 Task: Create ChildIssue0000000516 as Child Issue of Issue Issue0000000258 in Backlog  in Scrum Project Project0000000052 in Jira. Create ChildIssue0000000517 as Child Issue of Issue Issue0000000259 in Backlog  in Scrum Project Project0000000052 in Jira. Create ChildIssue0000000518 as Child Issue of Issue Issue0000000259 in Backlog  in Scrum Project Project0000000052 in Jira. Create ChildIssue0000000519 as Child Issue of Issue Issue0000000260 in Backlog  in Scrum Project Project0000000052 in Jira. Create ChildIssue0000000520 as Child Issue of Issue Issue0000000260 in Backlog  in Scrum Project Project0000000052 in Jira
Action: Mouse moved to (111, 233)
Screenshot: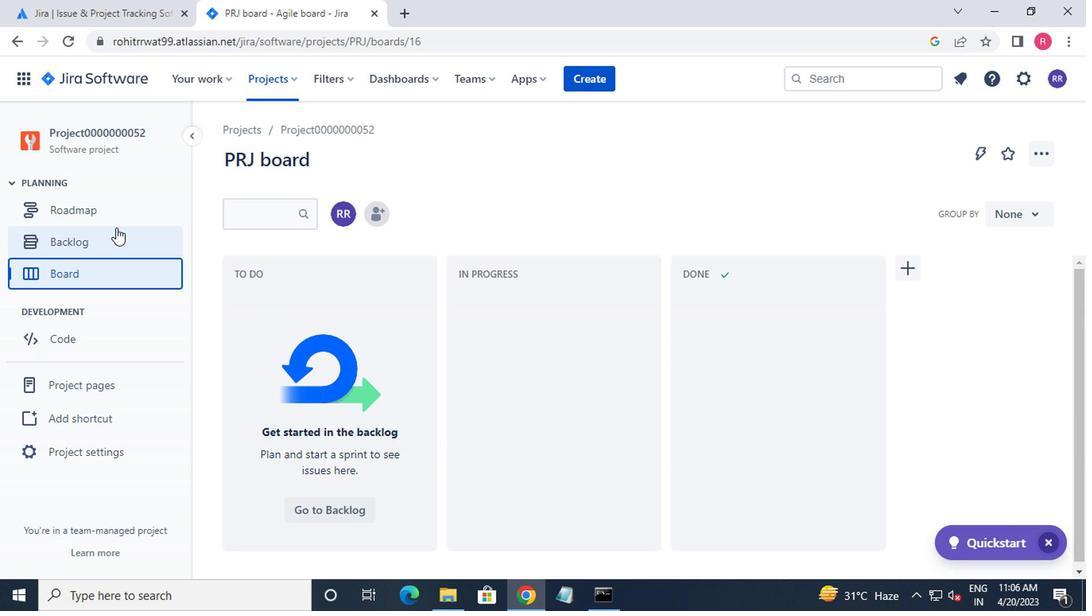 
Action: Mouse pressed left at (111, 233)
Screenshot: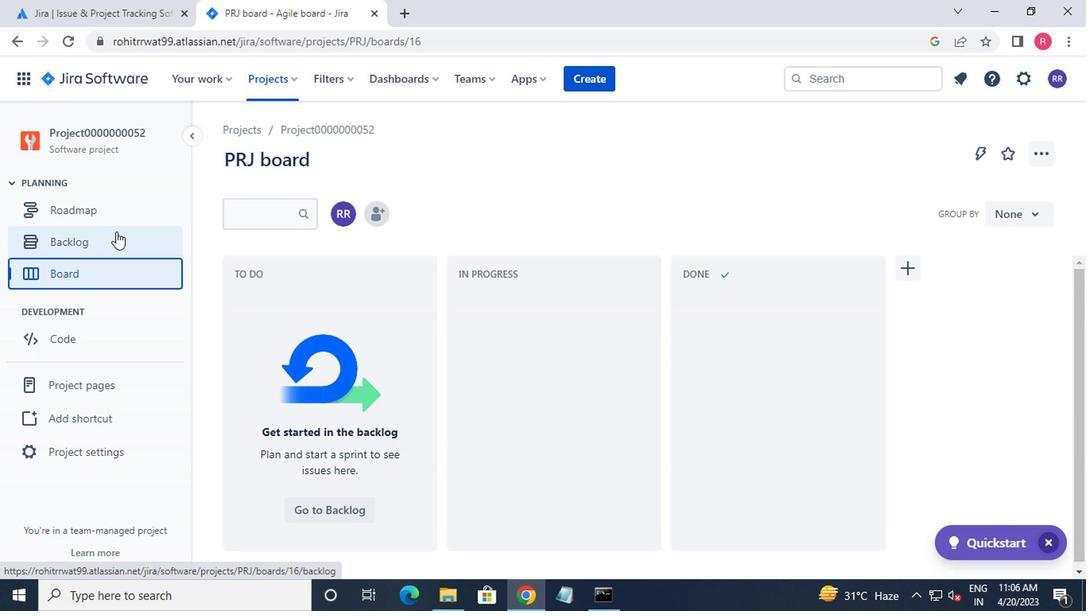 
Action: Mouse moved to (394, 273)
Screenshot: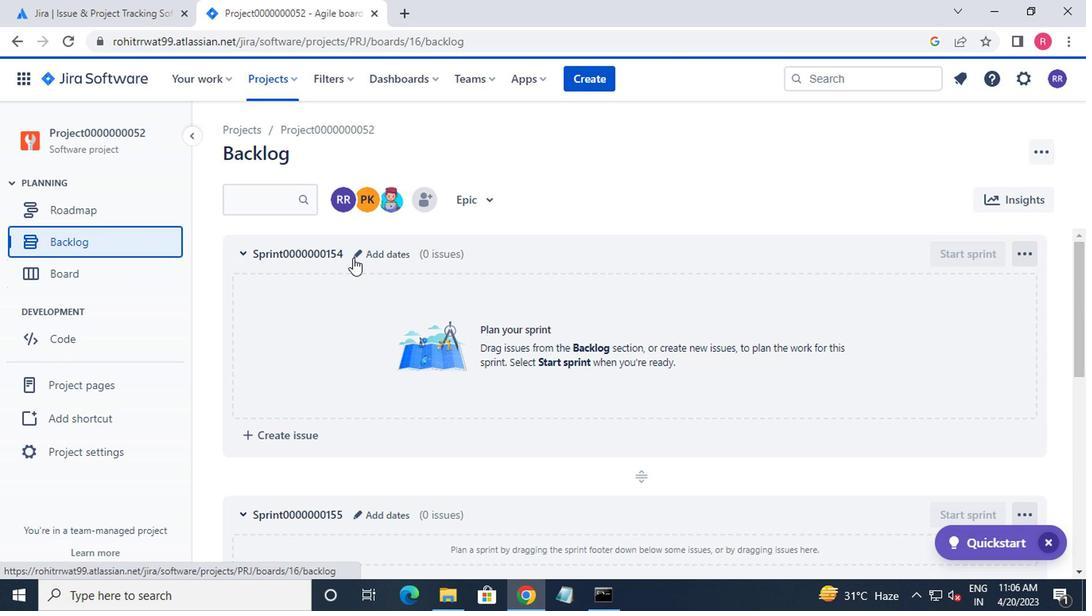 
Action: Mouse scrolled (394, 272) with delta (0, 0)
Screenshot: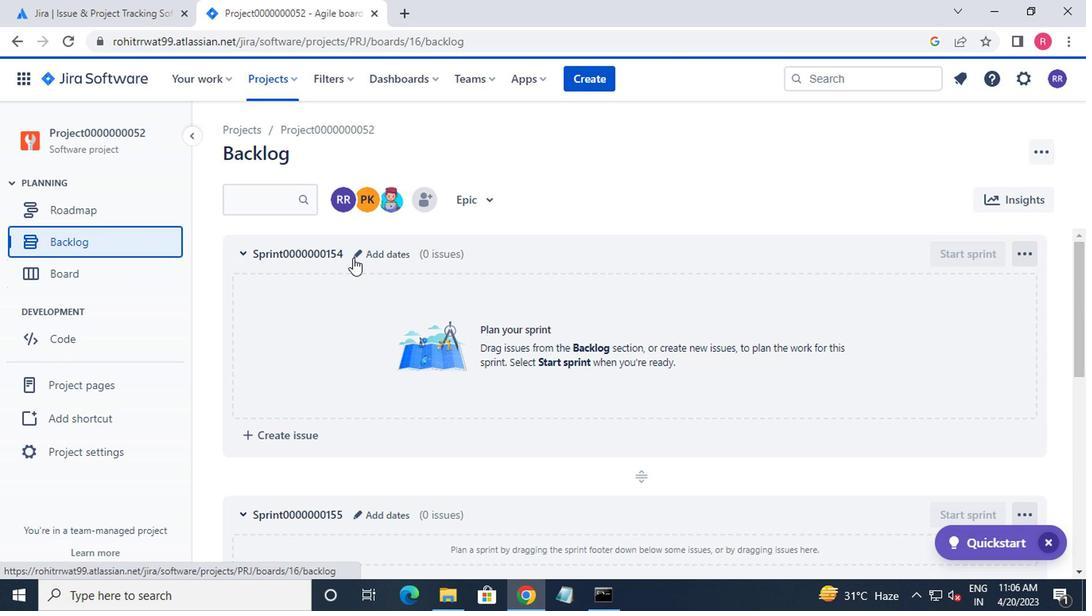 
Action: Mouse moved to (396, 274)
Screenshot: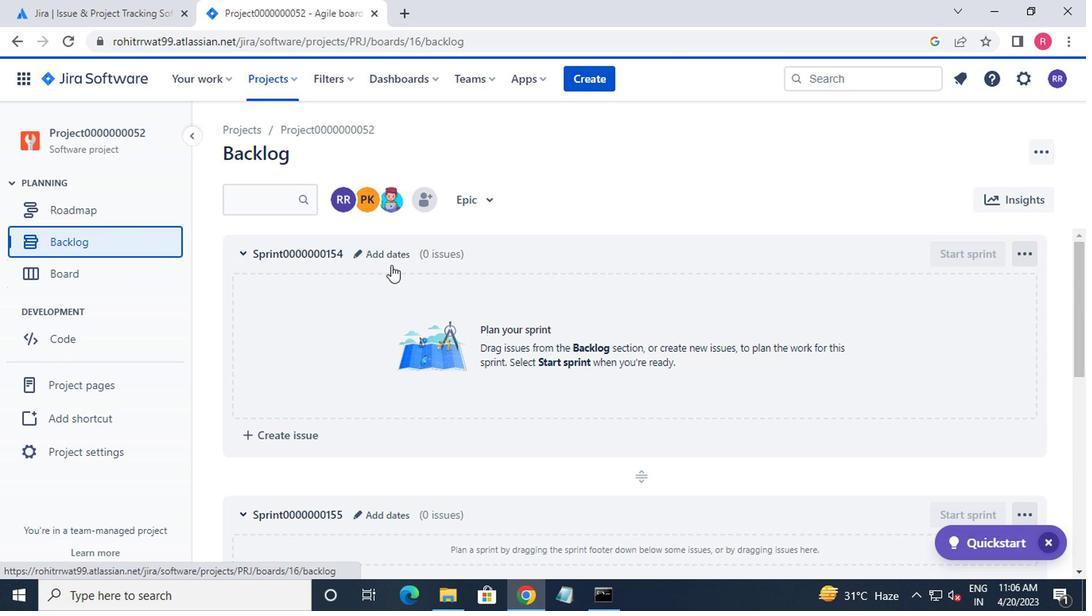
Action: Mouse scrolled (396, 274) with delta (0, 0)
Screenshot: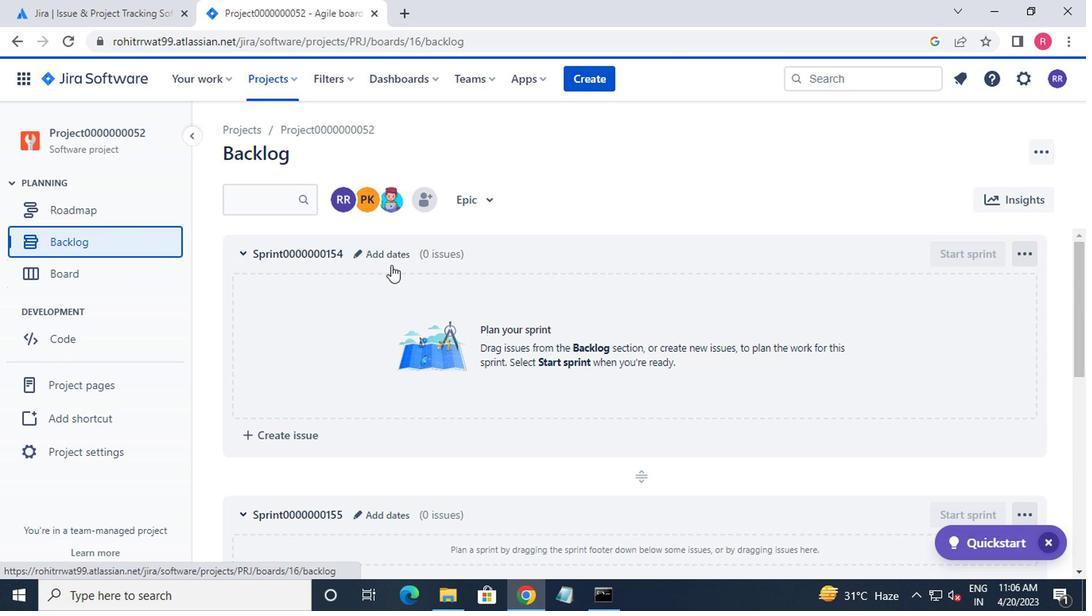 
Action: Mouse moved to (398, 274)
Screenshot: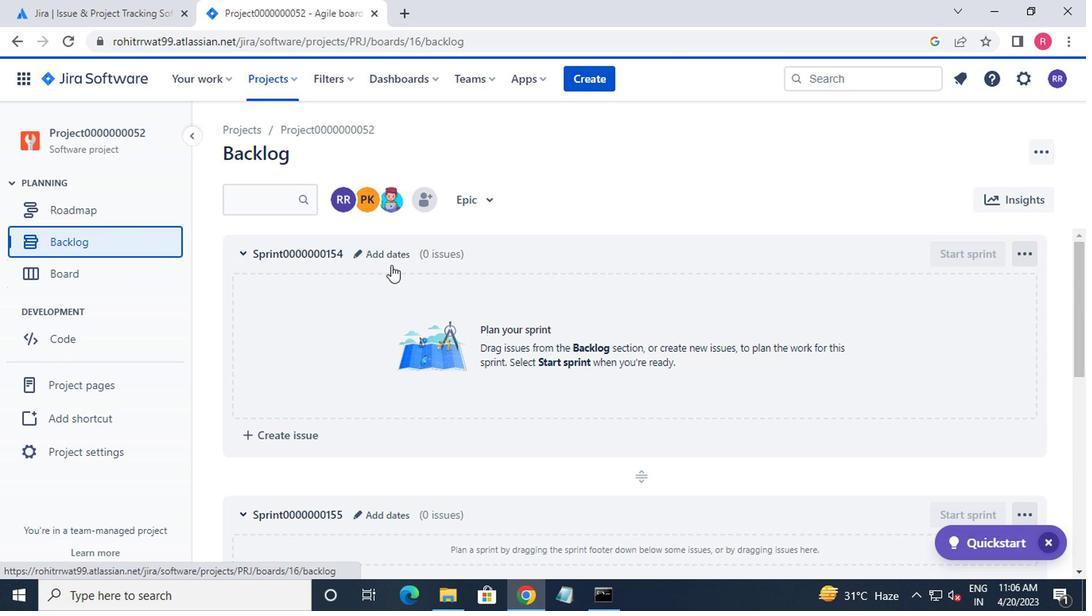 
Action: Mouse scrolled (398, 274) with delta (0, 0)
Screenshot: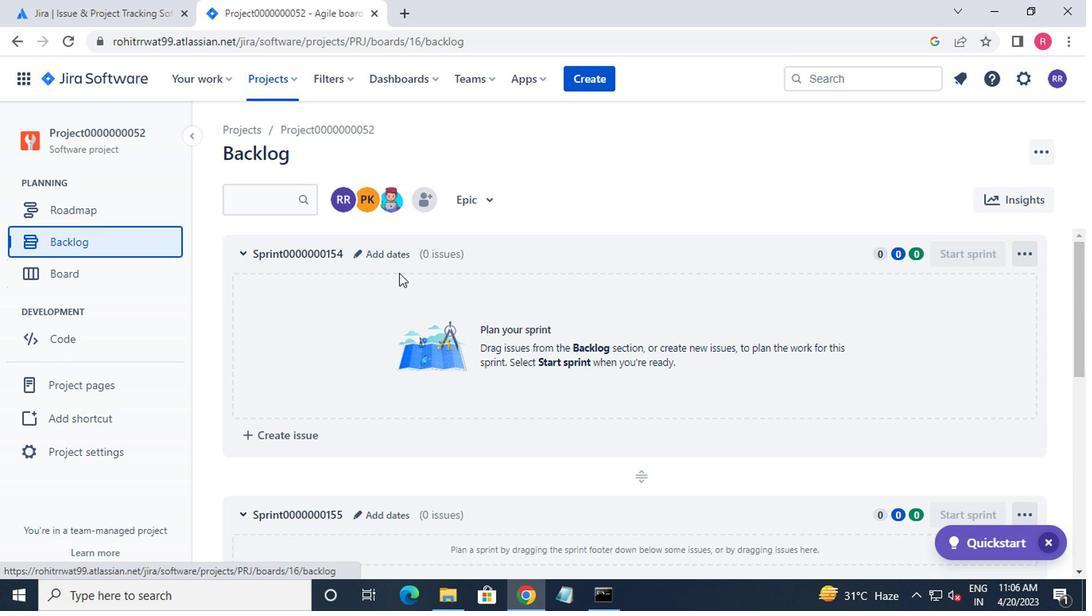 
Action: Mouse moved to (398, 274)
Screenshot: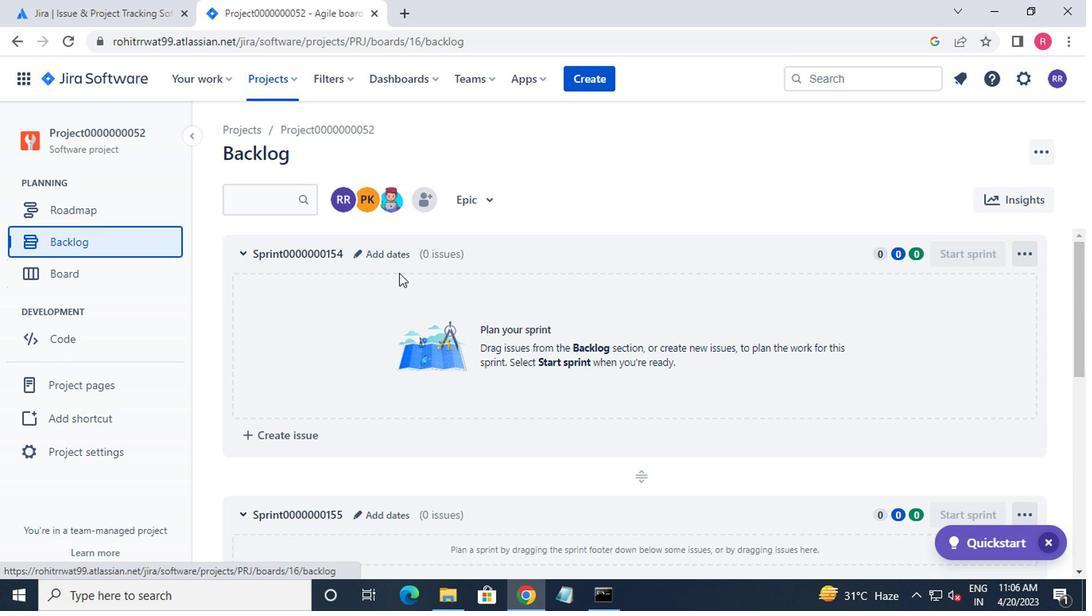 
Action: Mouse scrolled (398, 274) with delta (0, 0)
Screenshot: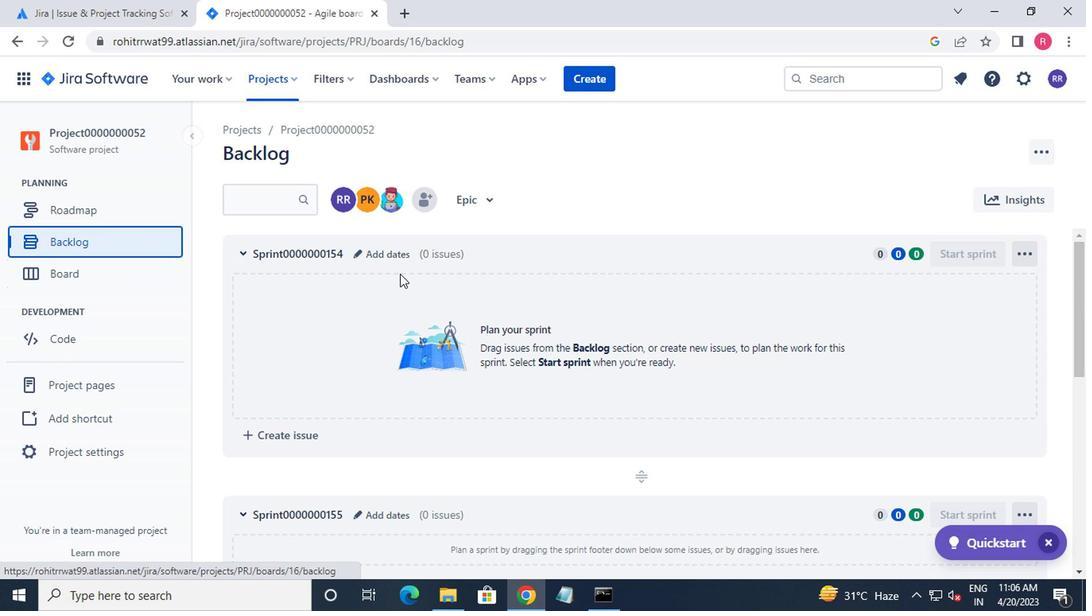 
Action: Mouse moved to (400, 300)
Screenshot: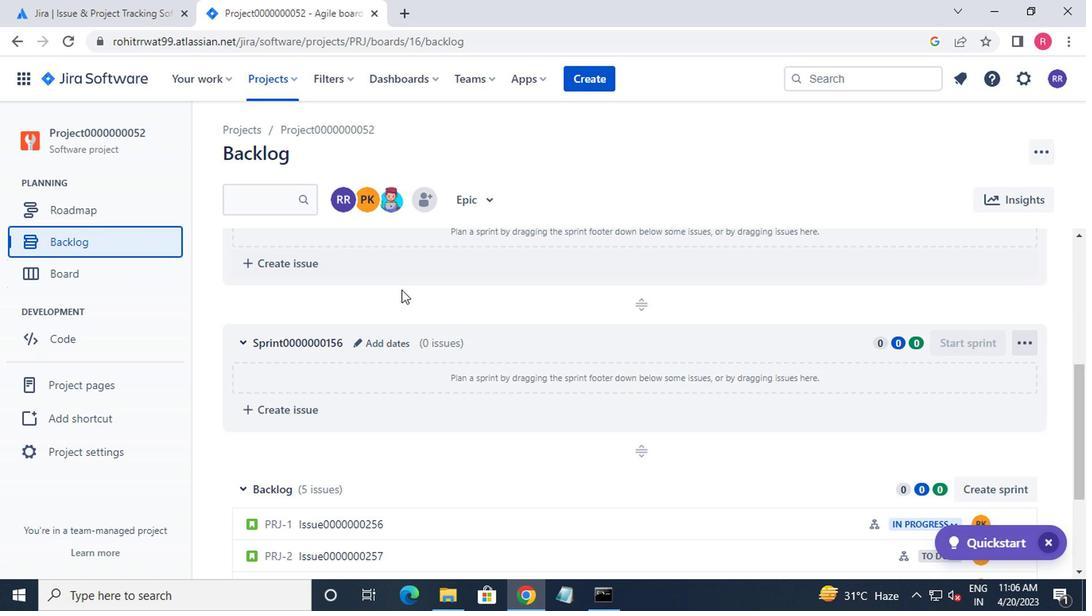 
Action: Mouse scrolled (400, 299) with delta (0, -1)
Screenshot: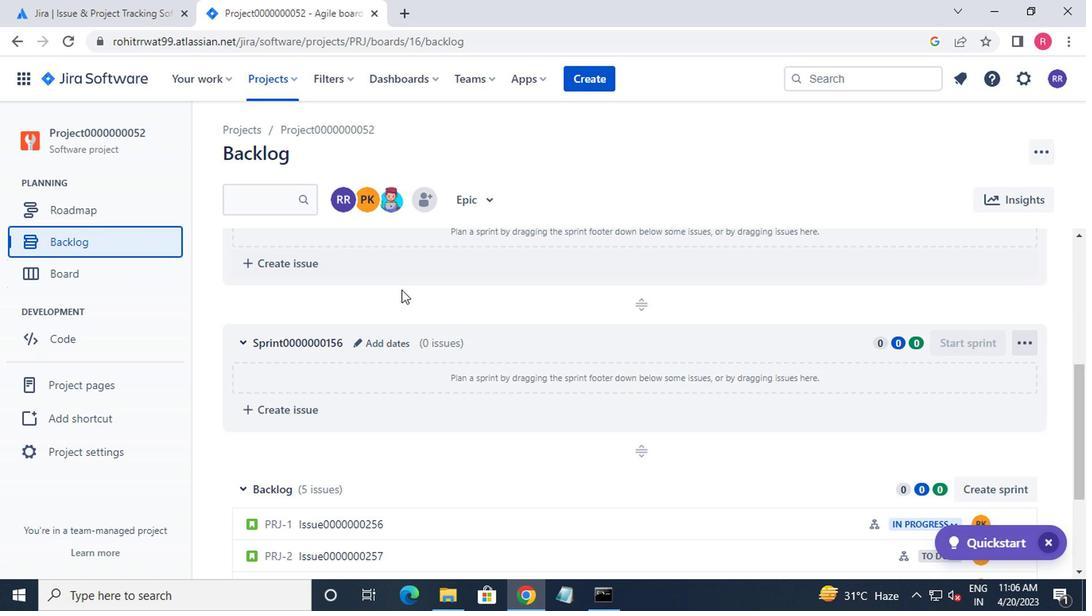 
Action: Mouse moved to (401, 302)
Screenshot: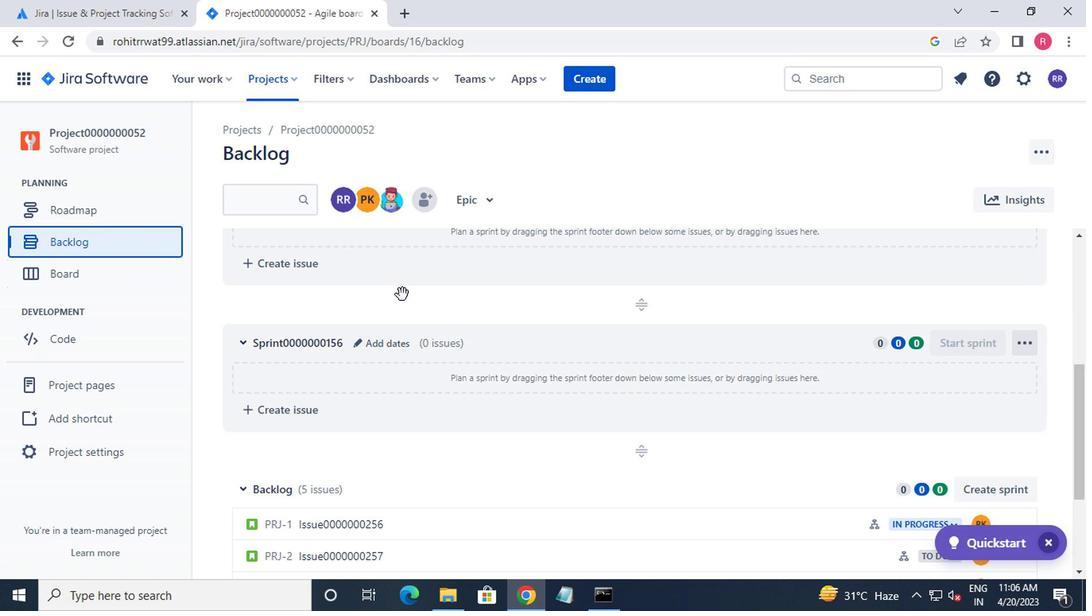 
Action: Mouse scrolled (401, 301) with delta (0, -1)
Screenshot: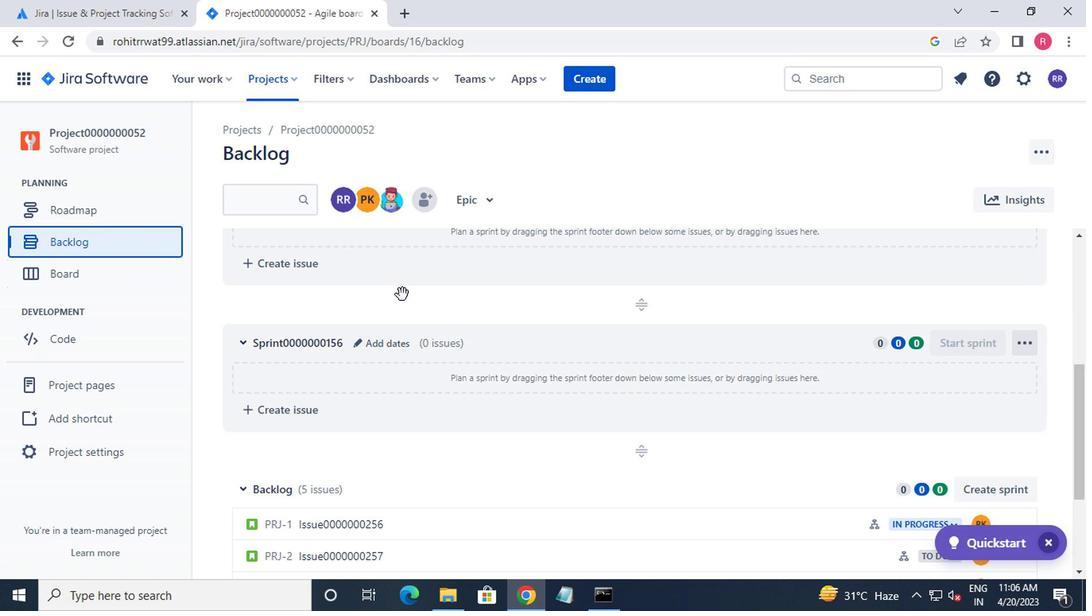 
Action: Mouse moved to (402, 304)
Screenshot: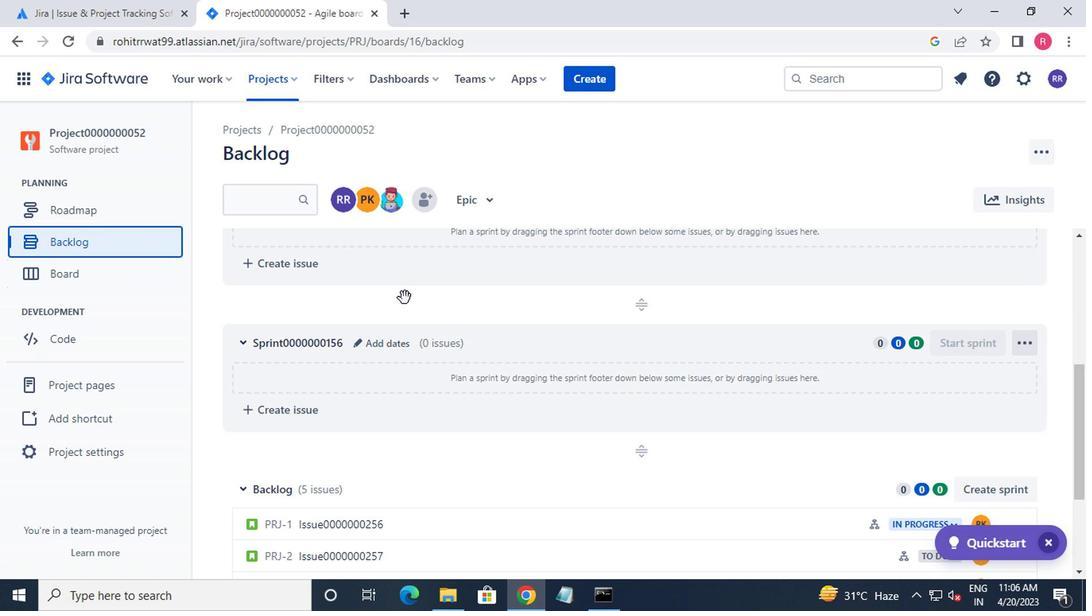 
Action: Mouse scrolled (402, 303) with delta (0, -1)
Screenshot: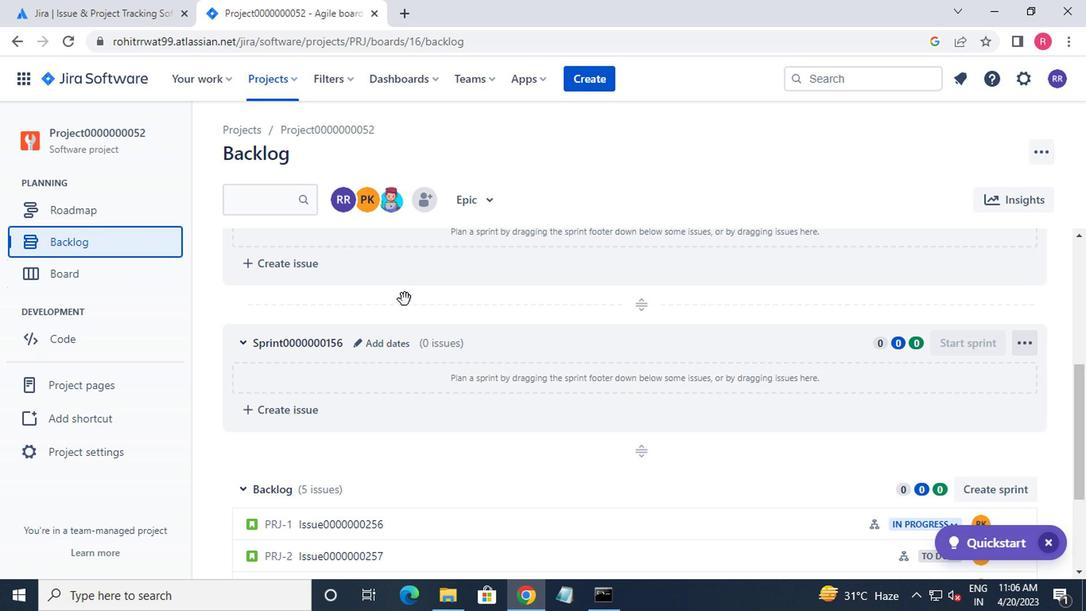 
Action: Mouse moved to (667, 416)
Screenshot: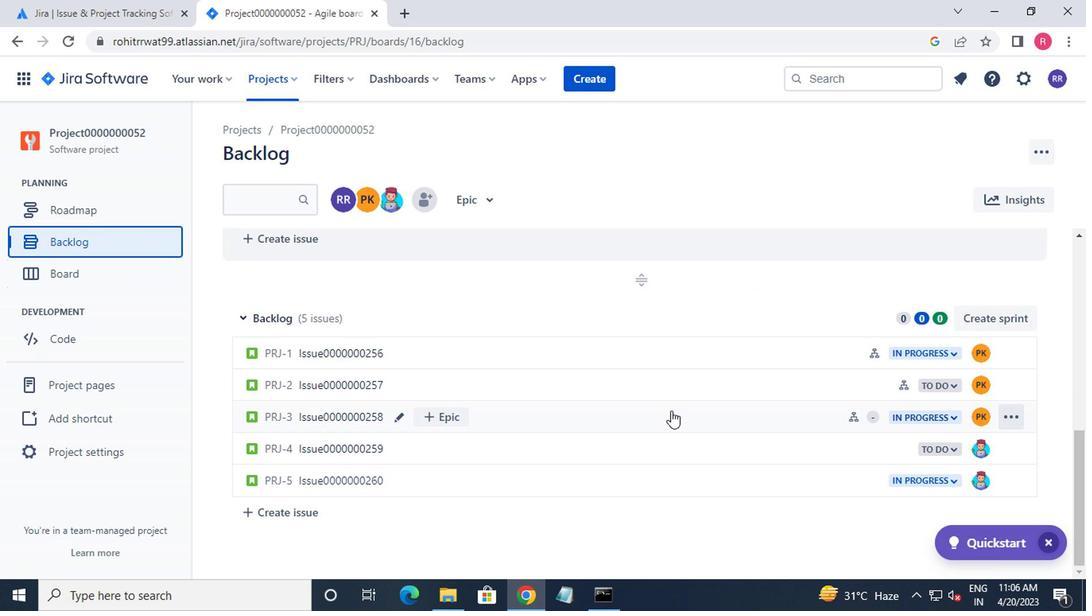 
Action: Mouse pressed left at (667, 416)
Screenshot: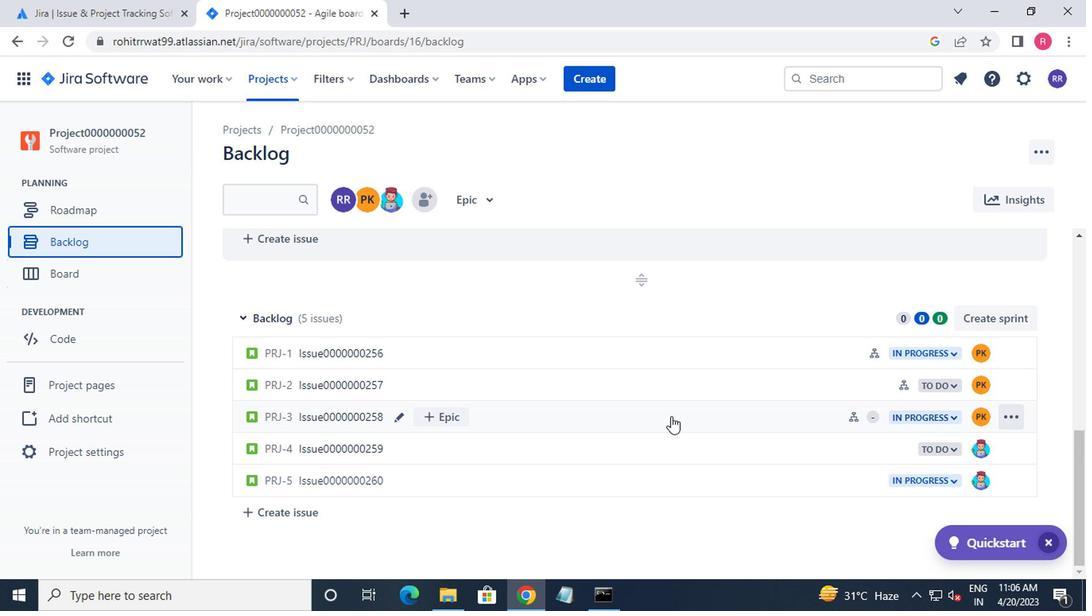 
Action: Mouse moved to (797, 317)
Screenshot: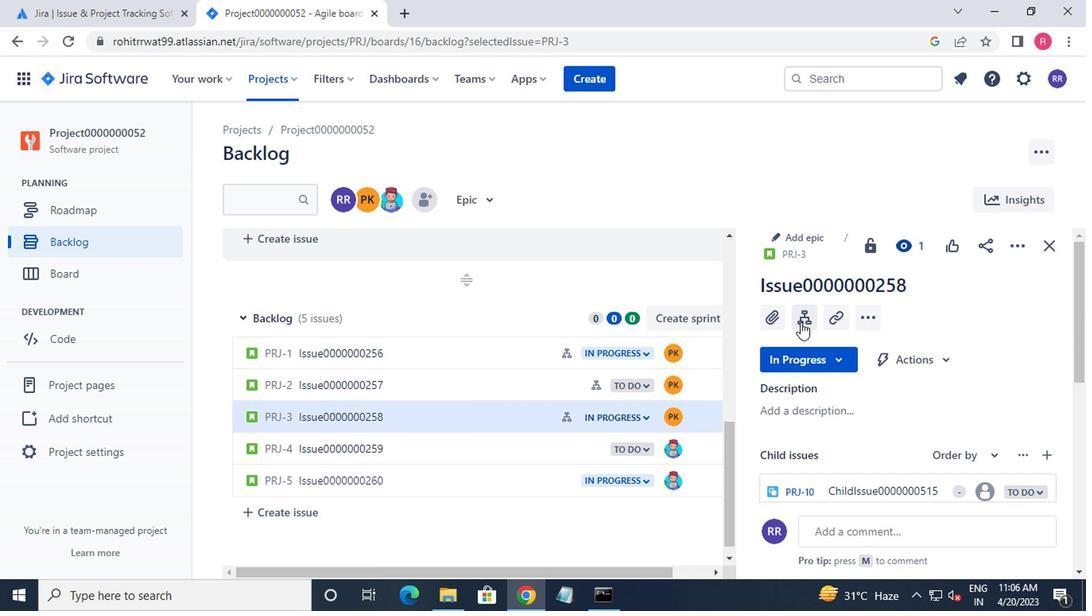 
Action: Mouse pressed left at (797, 317)
Screenshot: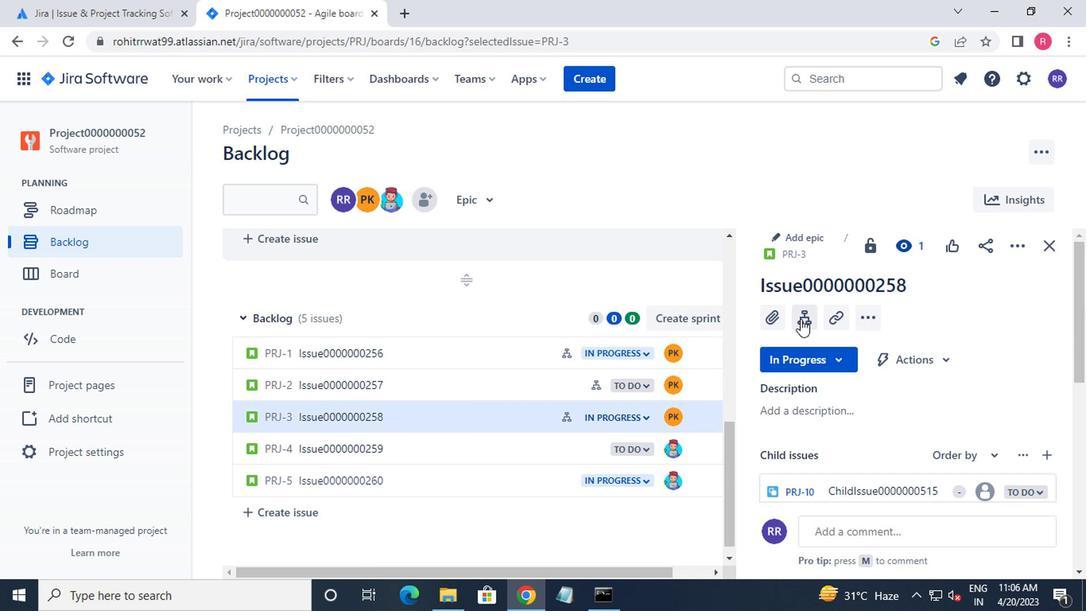 
Action: Mouse moved to (786, 359)
Screenshot: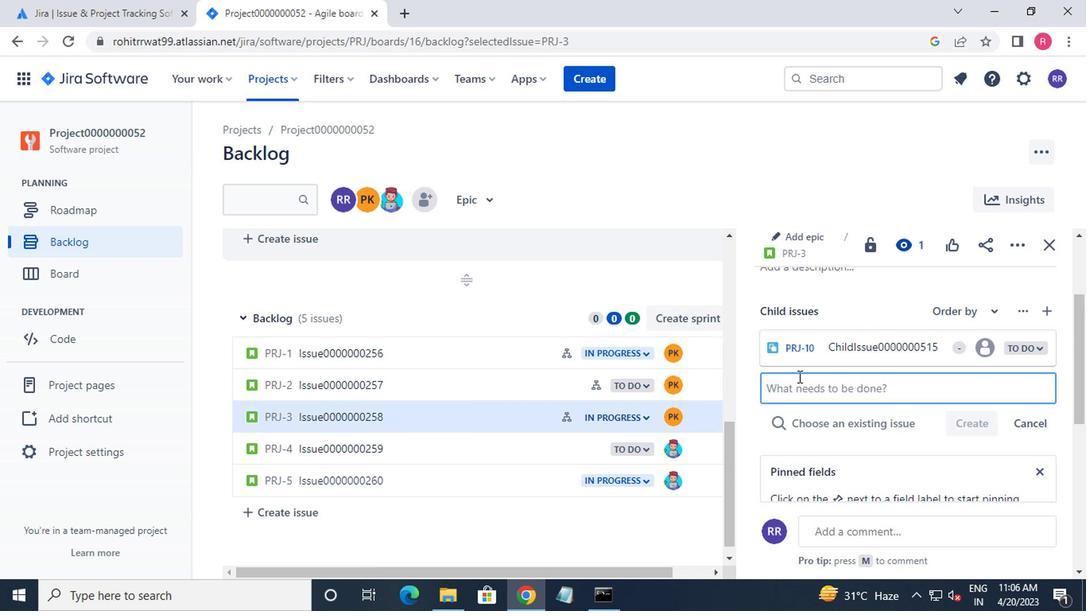 
Action: Key pressed <Key.shift>CHILD<Key.shift>ISSUE0000000516<Key.enter>
Screenshot: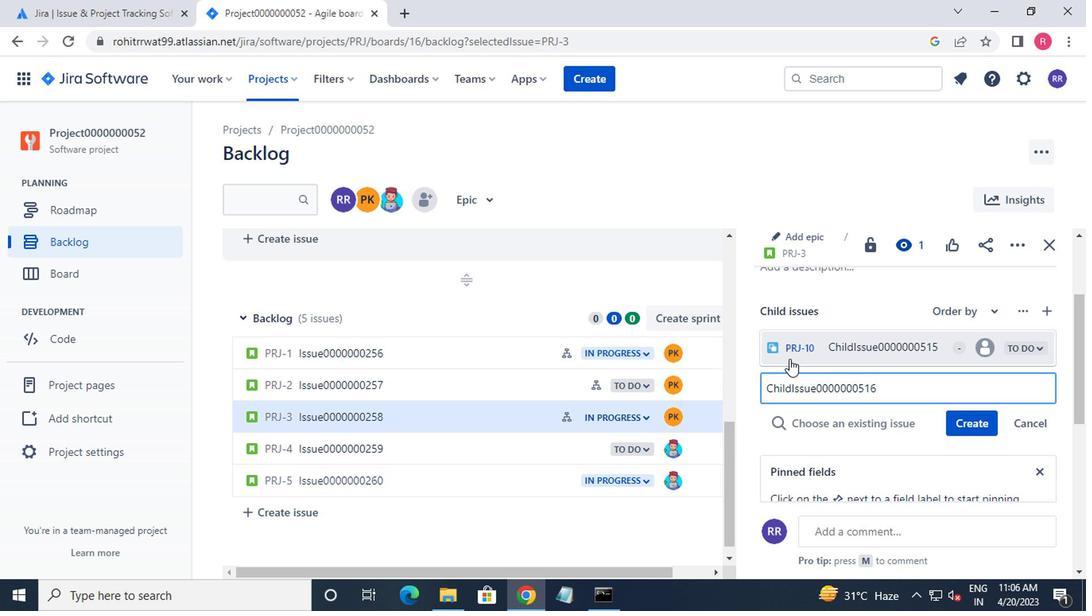
Action: Mouse moved to (513, 439)
Screenshot: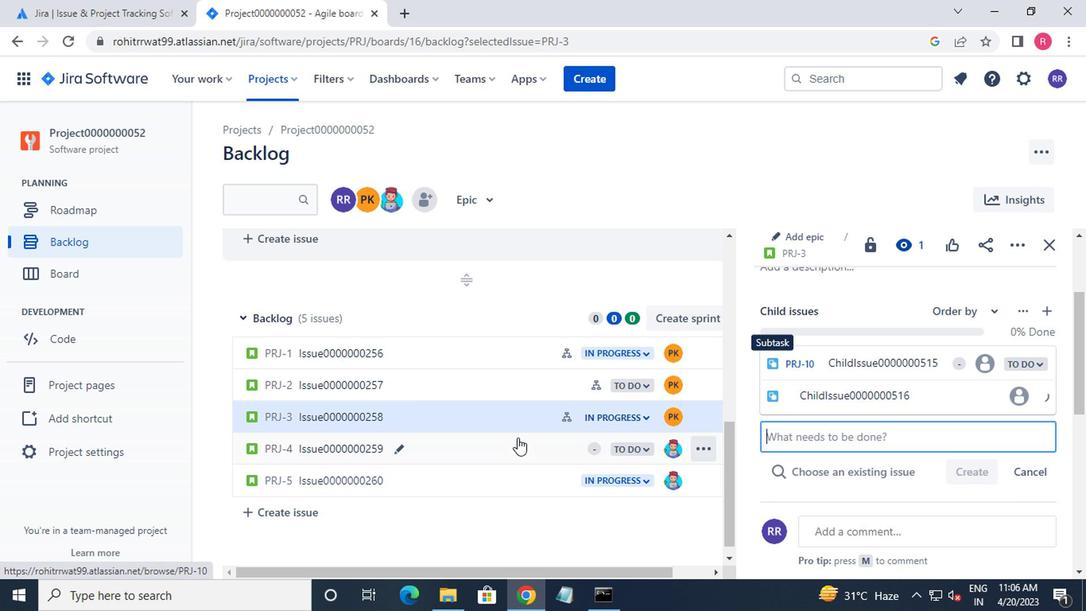 
Action: Mouse pressed left at (513, 439)
Screenshot: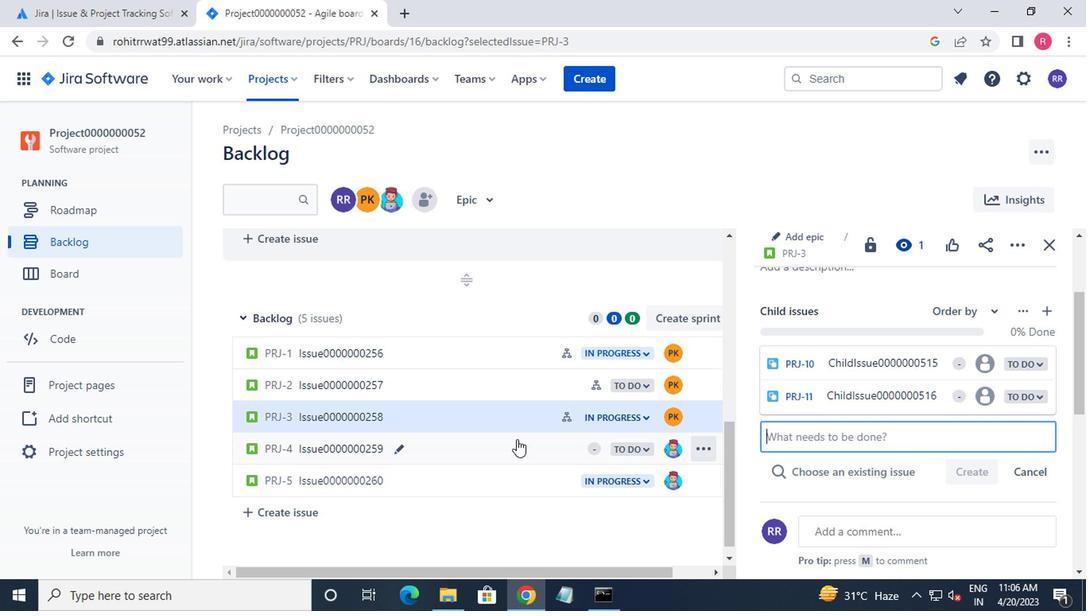 
Action: Mouse moved to (800, 313)
Screenshot: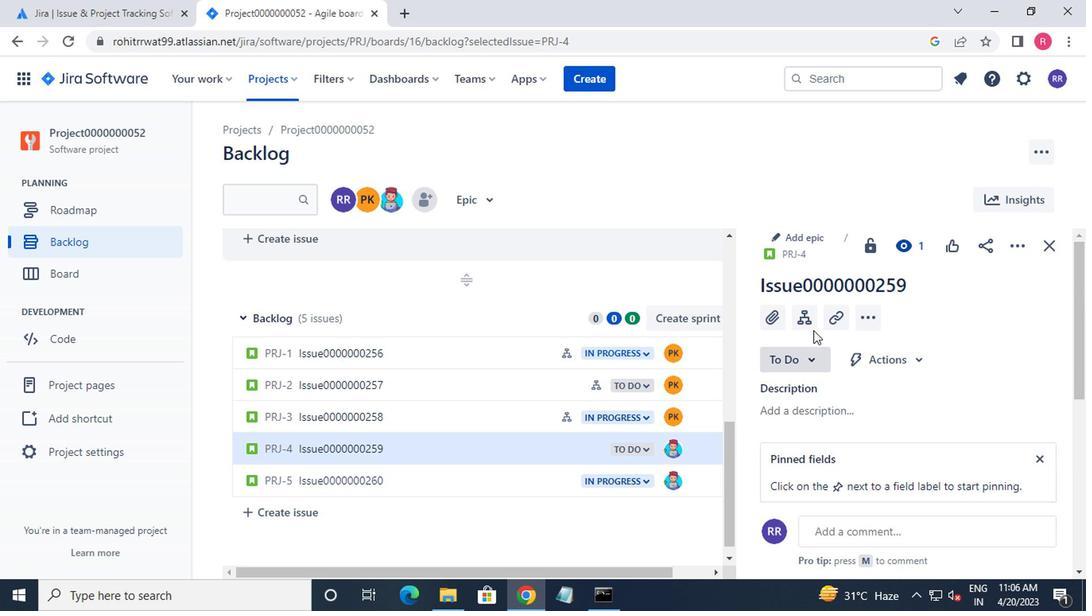 
Action: Mouse pressed left at (800, 313)
Screenshot: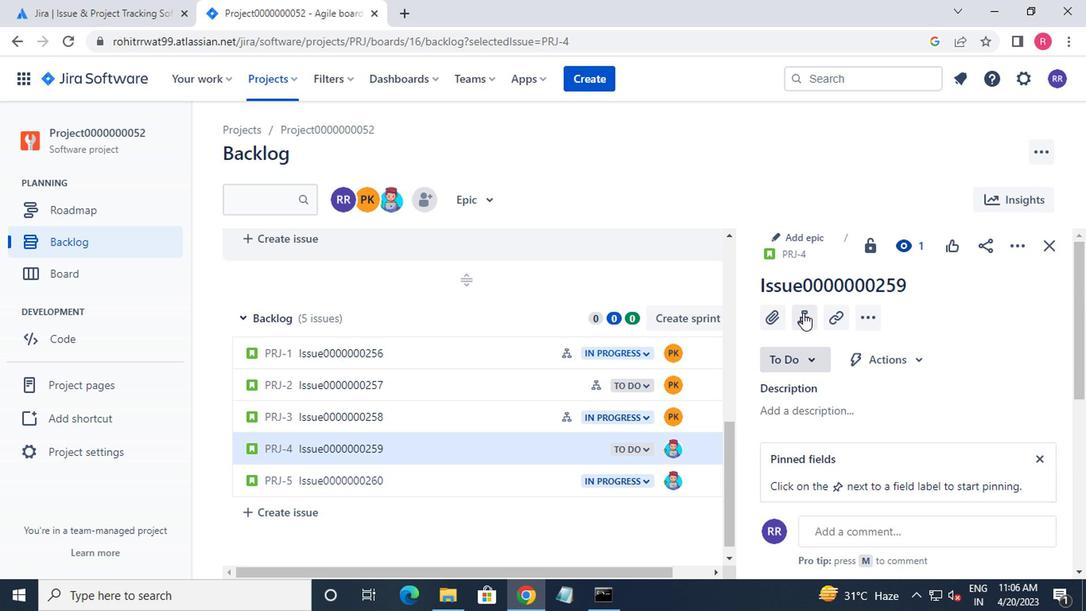 
Action: Mouse moved to (801, 392)
Screenshot: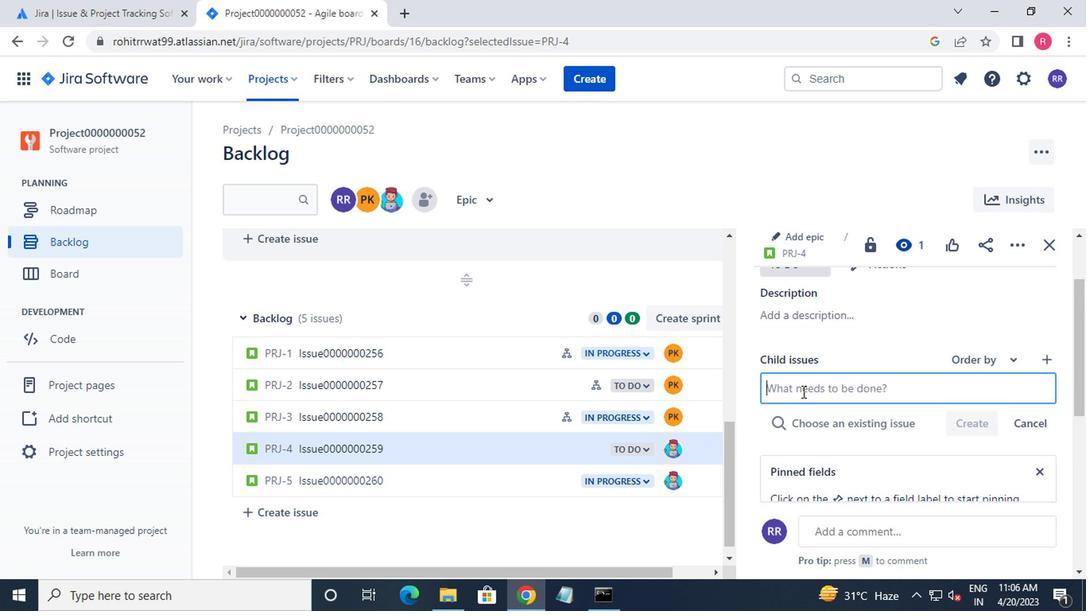 
Action: Key pressed <Key.shift>CHILD<Key.shift>ISSUE0000000512<Key.backspace><Key.backspace>18
Screenshot: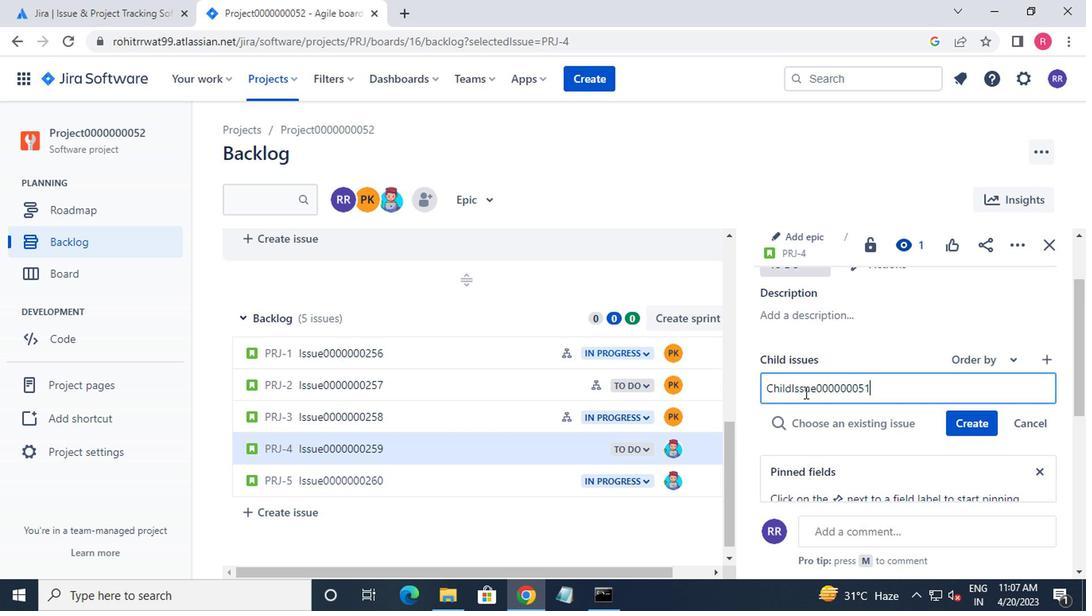 
Action: Mouse moved to (961, 428)
Screenshot: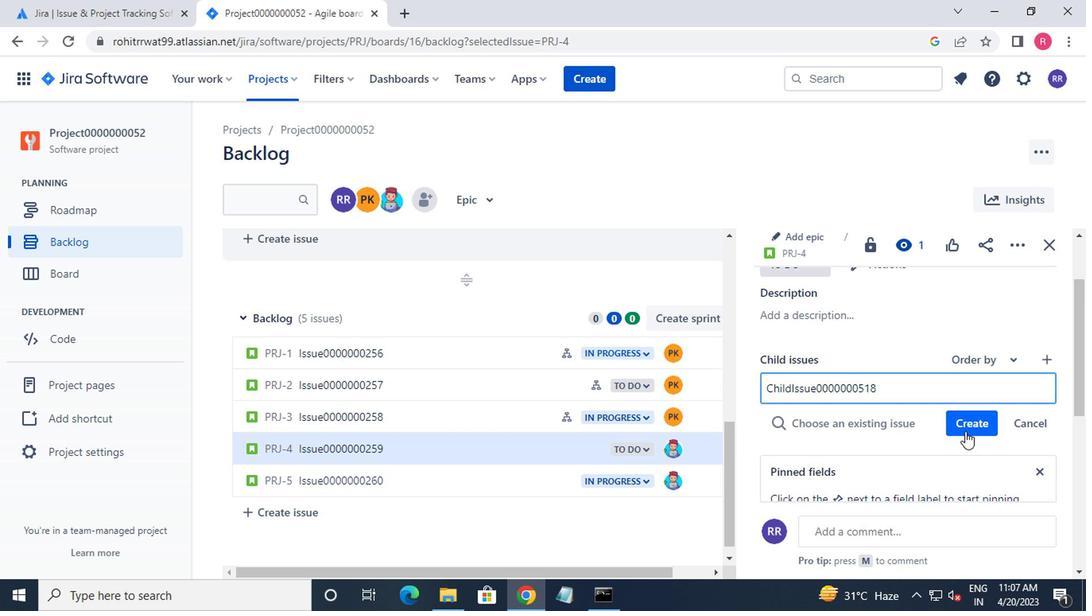
Action: Mouse pressed left at (961, 428)
Screenshot: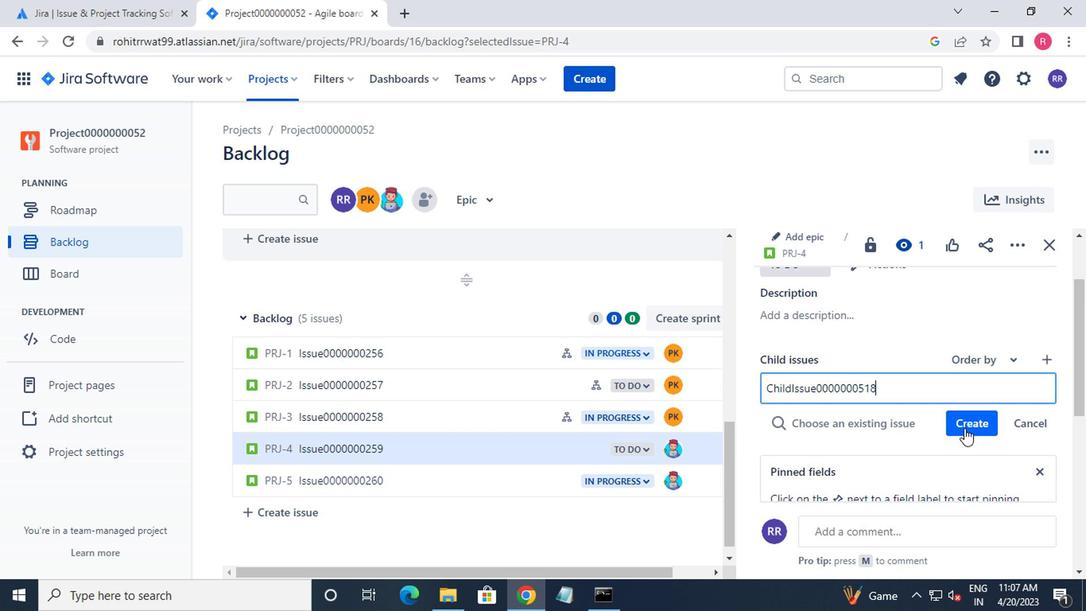 
Action: Mouse moved to (932, 393)
Screenshot: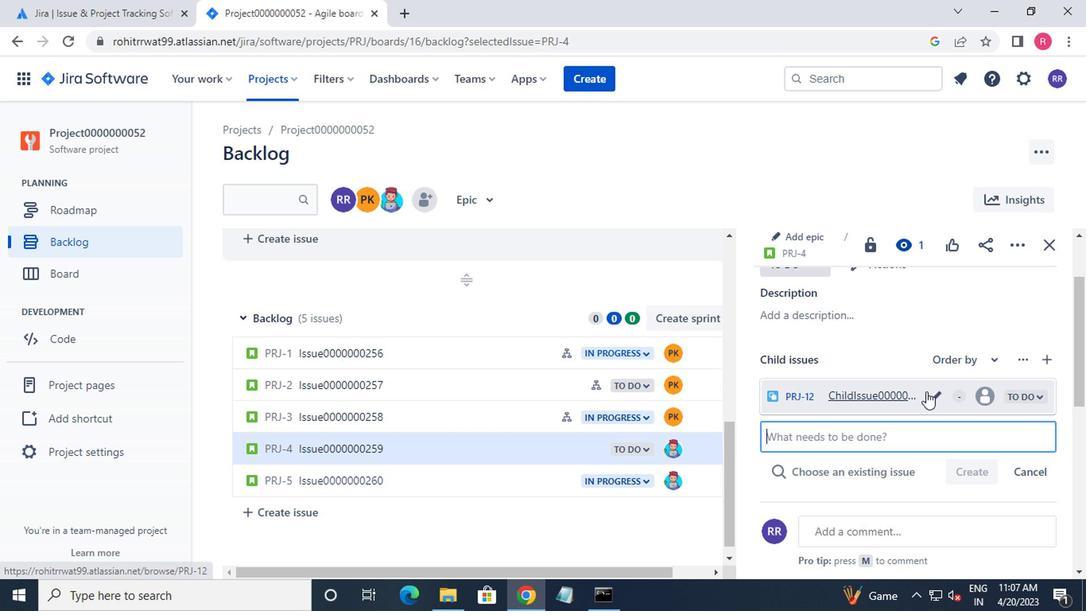 
Action: Mouse pressed left at (932, 393)
Screenshot: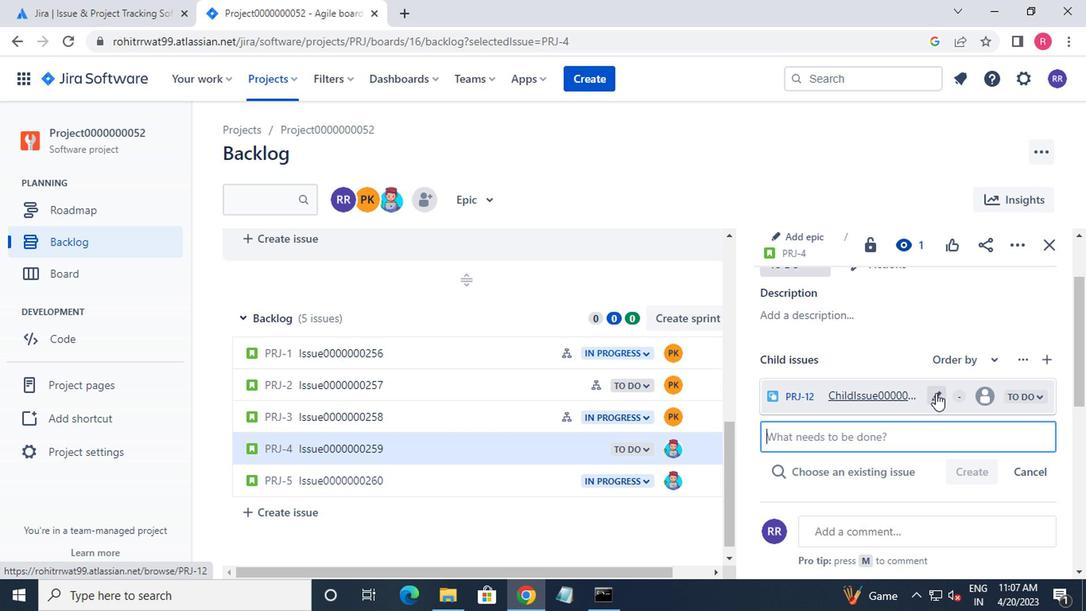 
Action: Mouse moved to (934, 393)
Screenshot: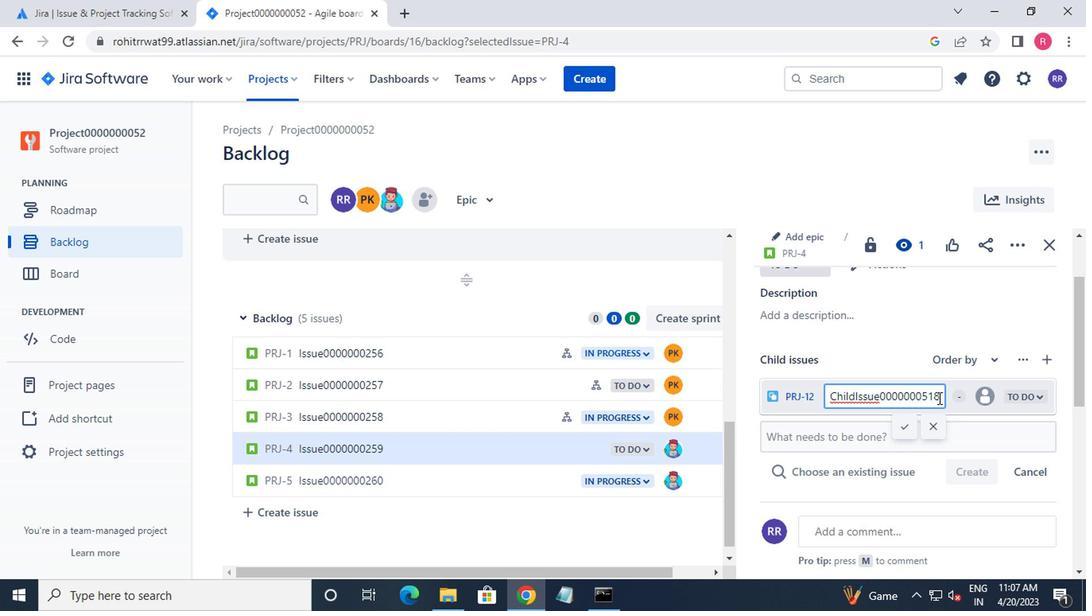 
Action: Key pressed <Key.backspace>7
Screenshot: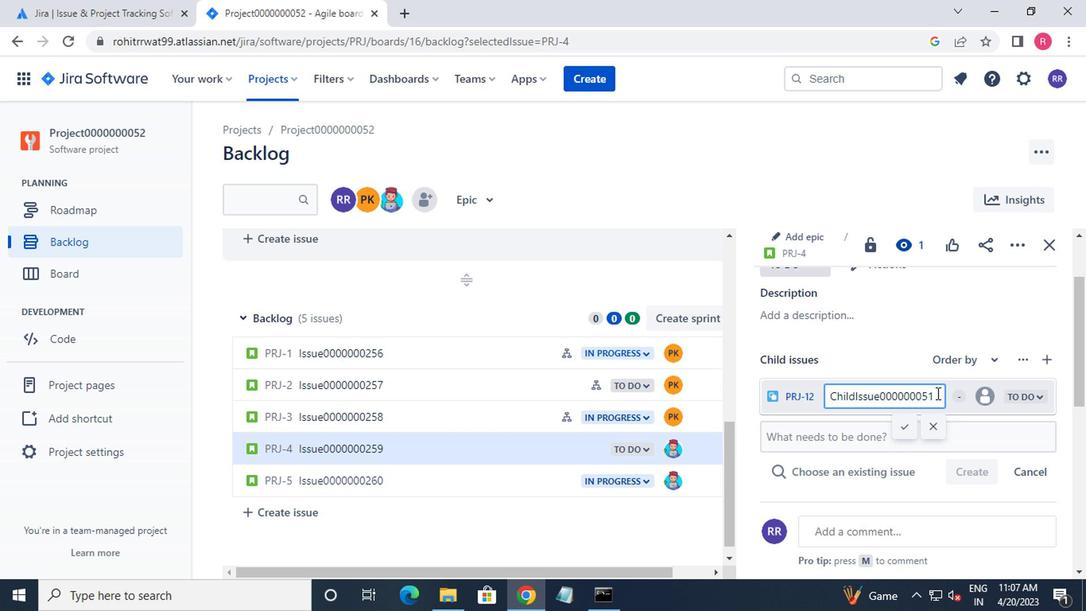 
Action: Mouse moved to (959, 380)
Screenshot: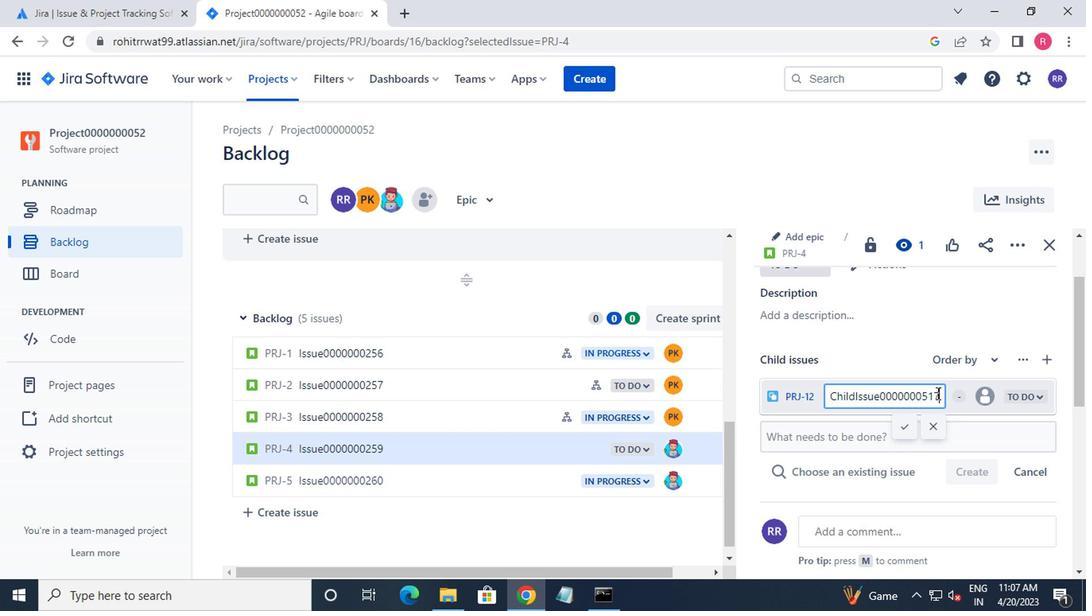 
Action: Key pressed <Key.enter>
Screenshot: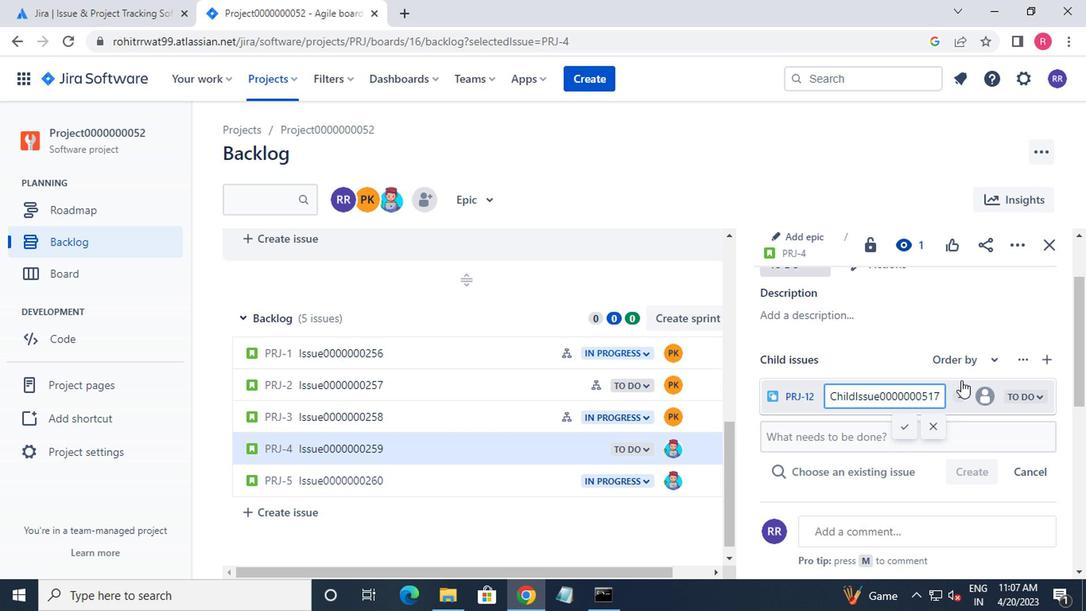 
Action: Mouse moved to (900, 430)
Screenshot: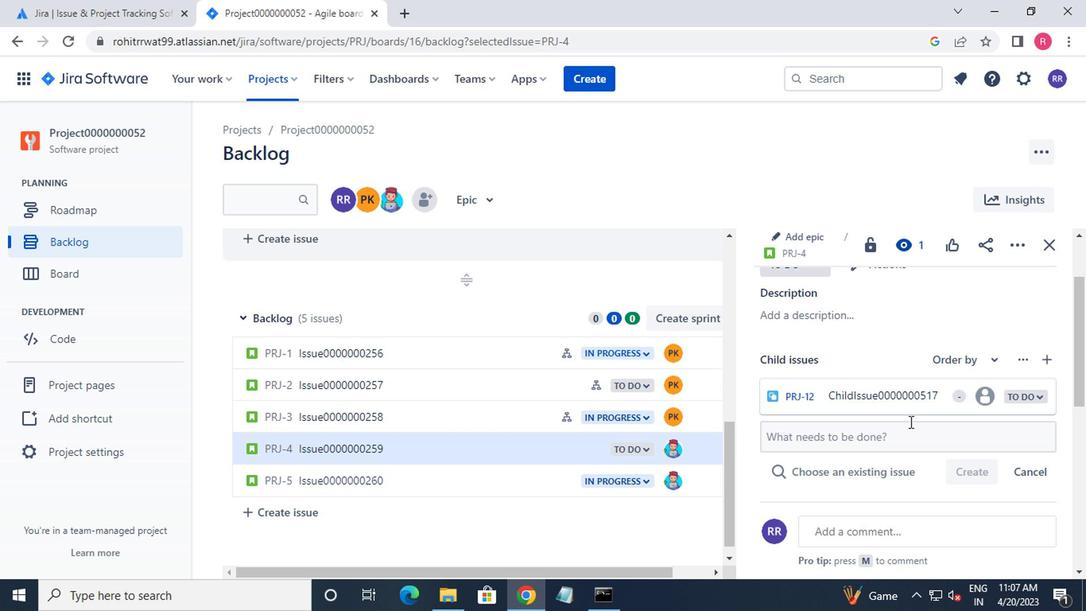 
Action: Mouse pressed left at (900, 430)
Screenshot: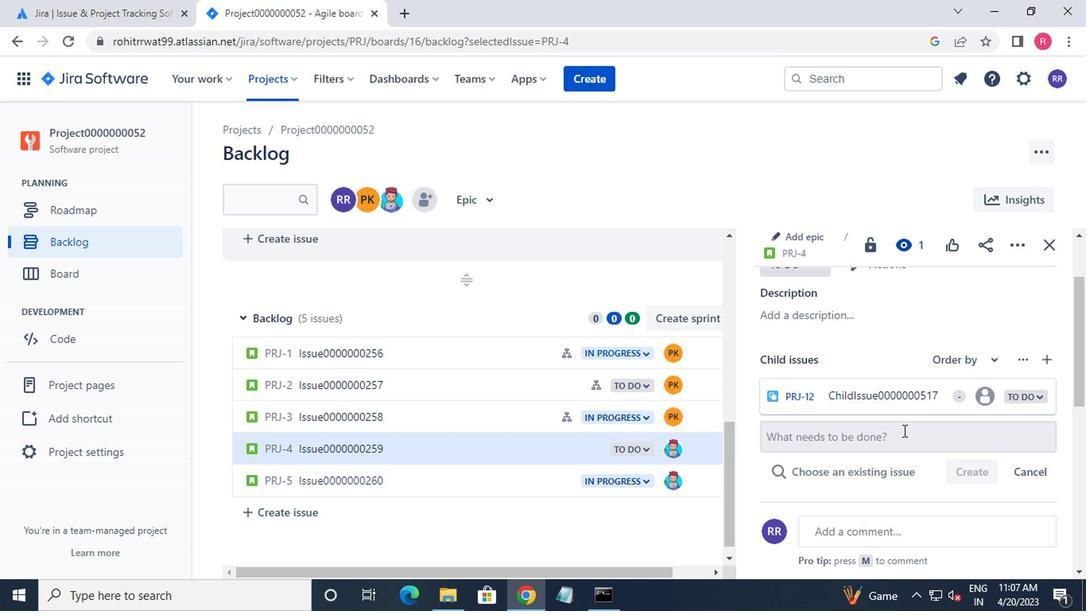 
Action: Mouse moved to (918, 394)
Screenshot: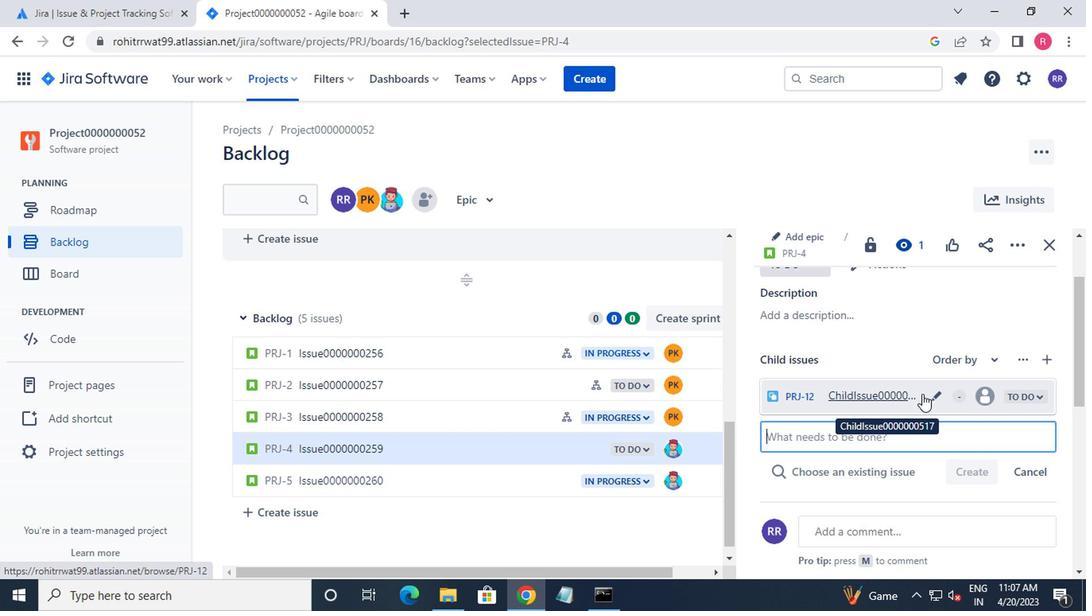 
Action: Mouse pressed left at (918, 394)
Screenshot: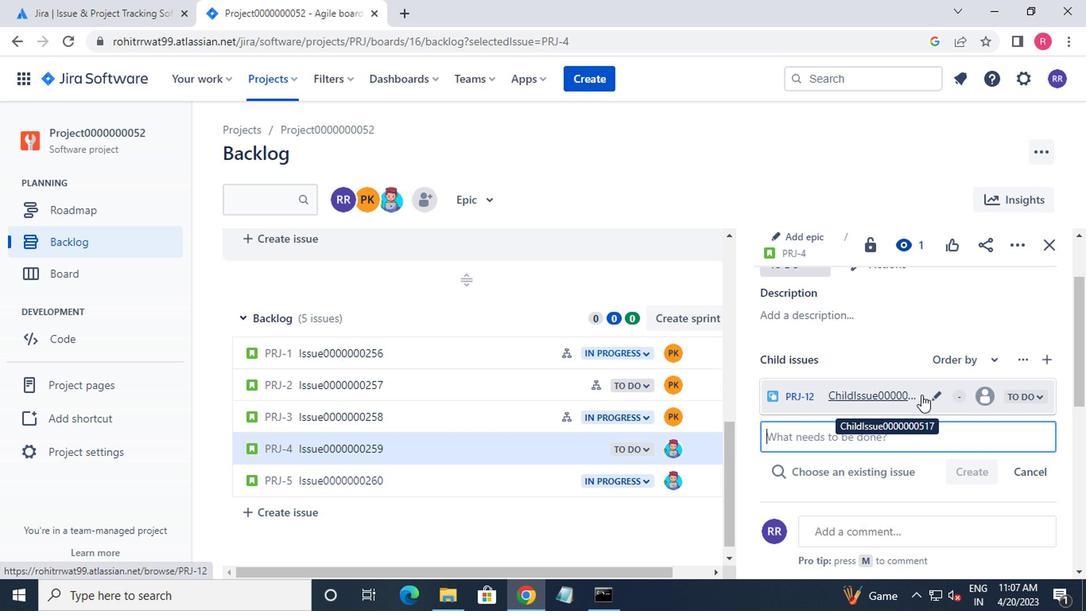 
Action: Mouse moved to (1051, 246)
Screenshot: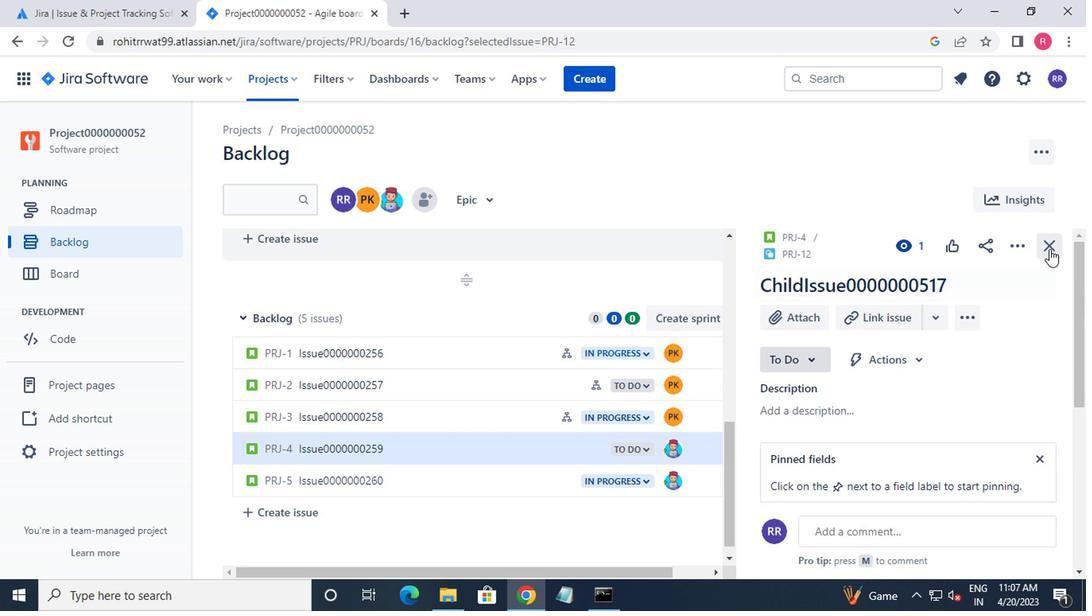 
Action: Mouse pressed left at (1051, 246)
Screenshot: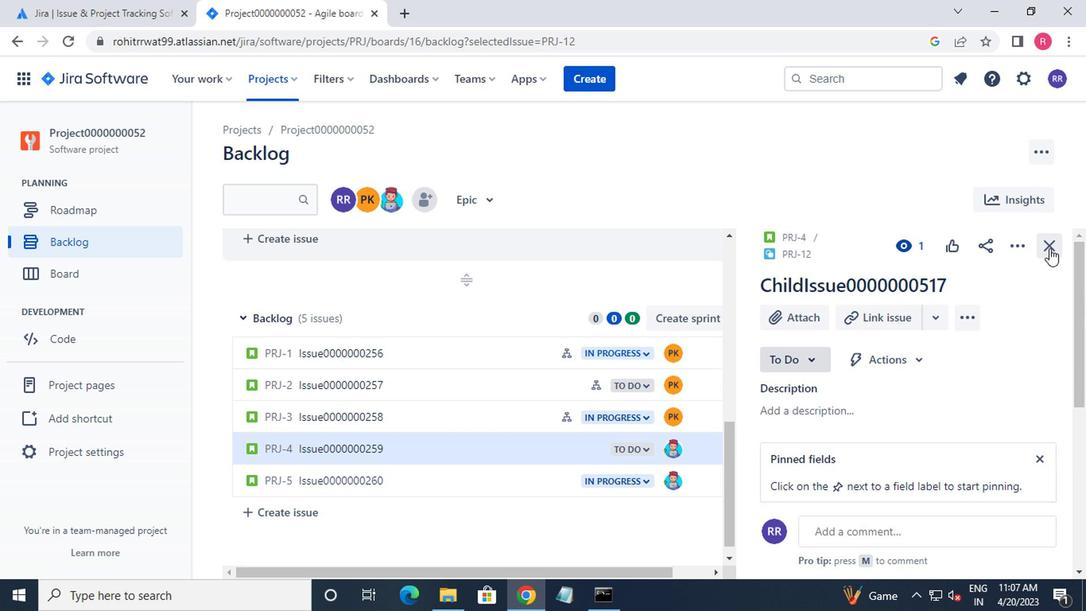 
Action: Mouse moved to (545, 450)
Screenshot: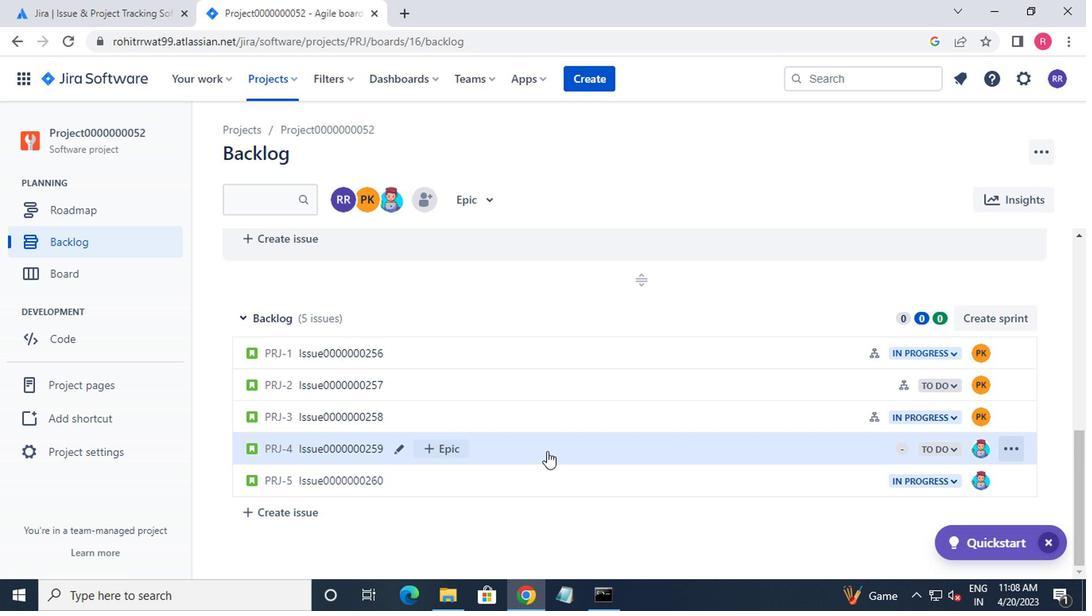 
Action: Mouse pressed left at (545, 450)
Screenshot: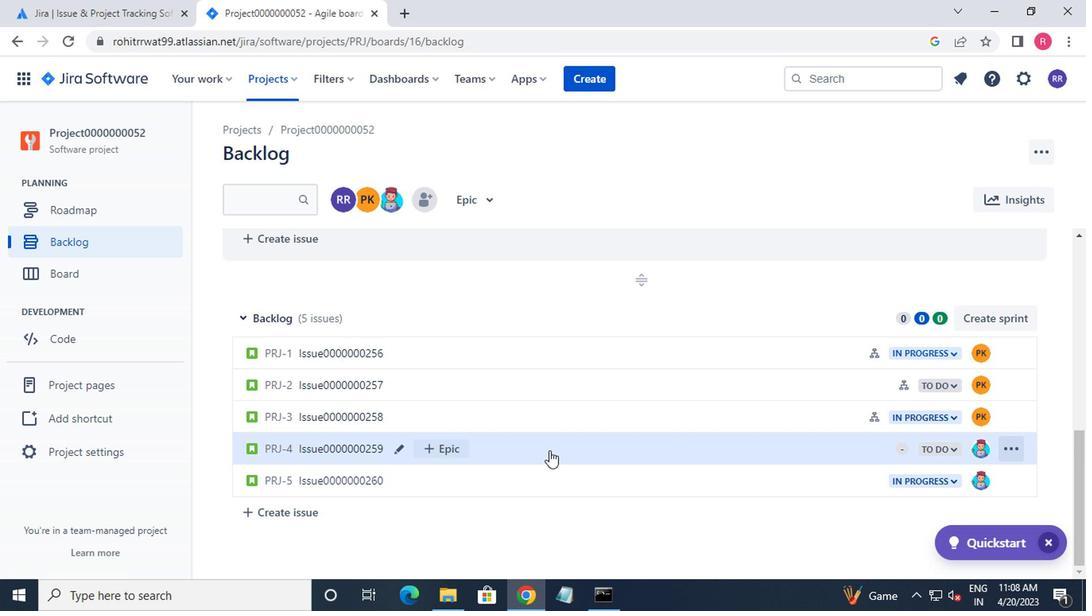
Action: Mouse moved to (801, 316)
Screenshot: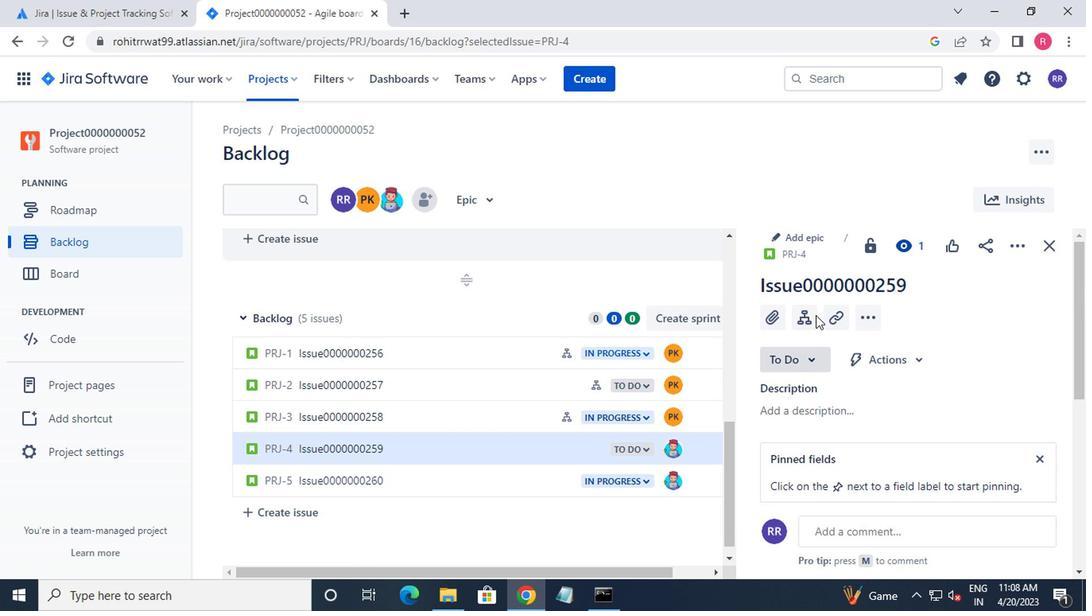
Action: Mouse pressed left at (801, 316)
Screenshot: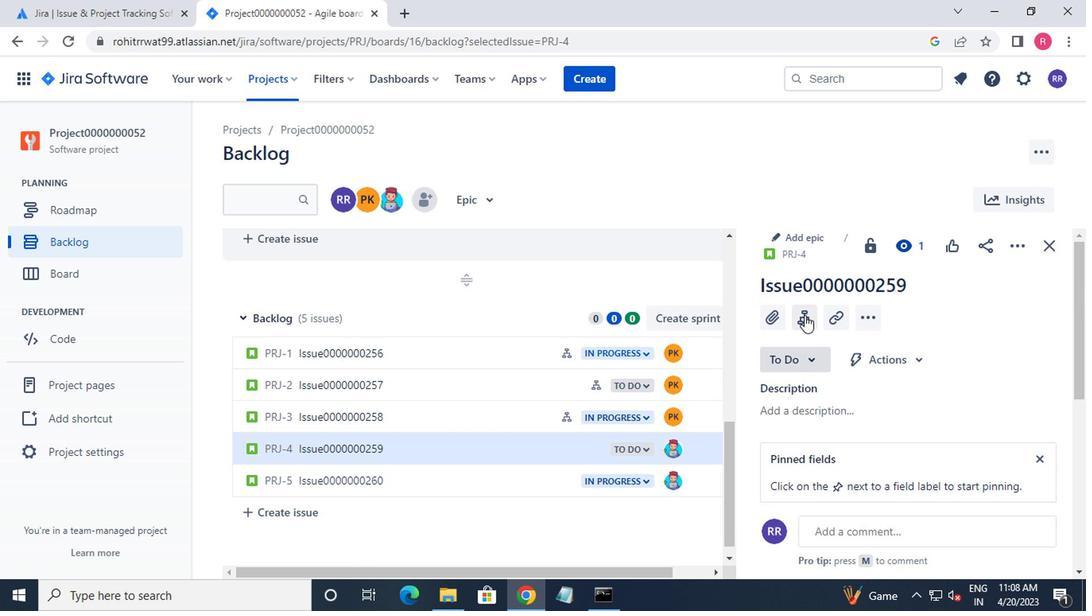 
Action: Mouse moved to (833, 395)
Screenshot: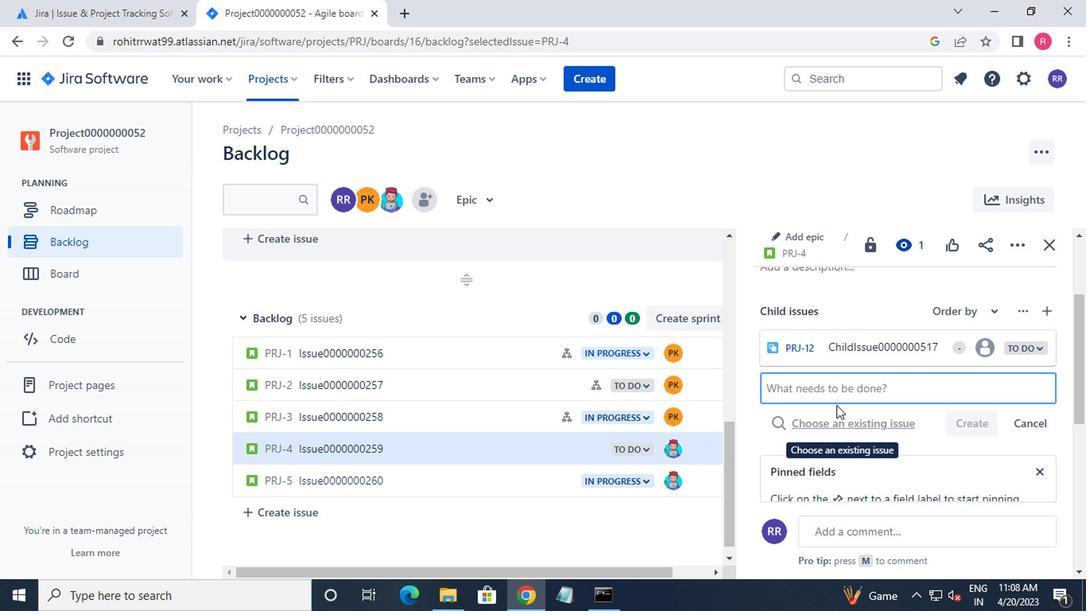 
Action: Key pressed <Key.shift>CHILD<Key.shift>ISSUE0000000518<Key.enter>
Screenshot: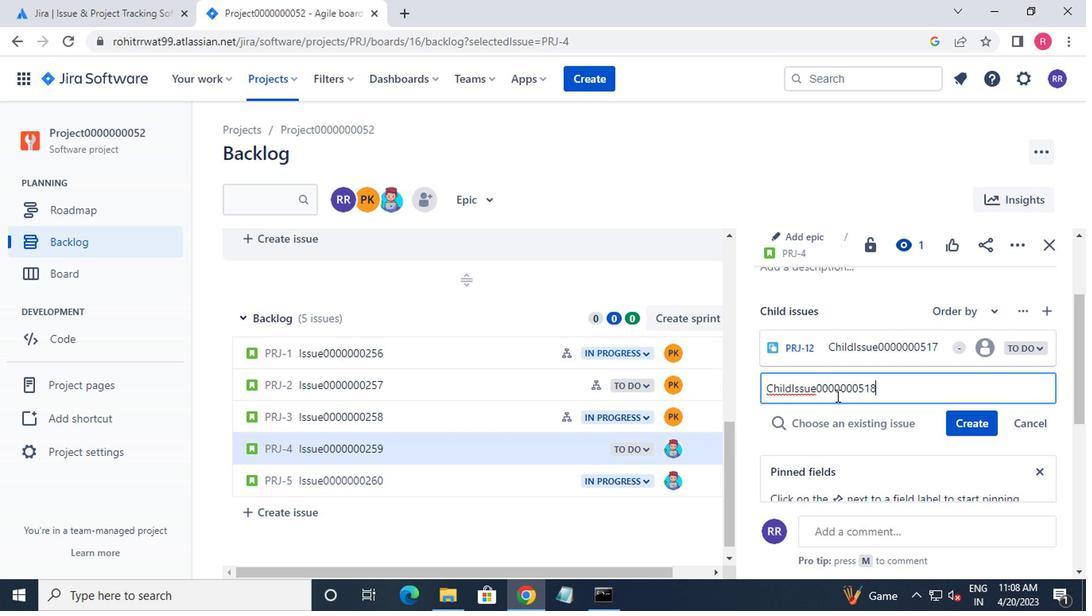 
Action: Mouse moved to (431, 476)
Screenshot: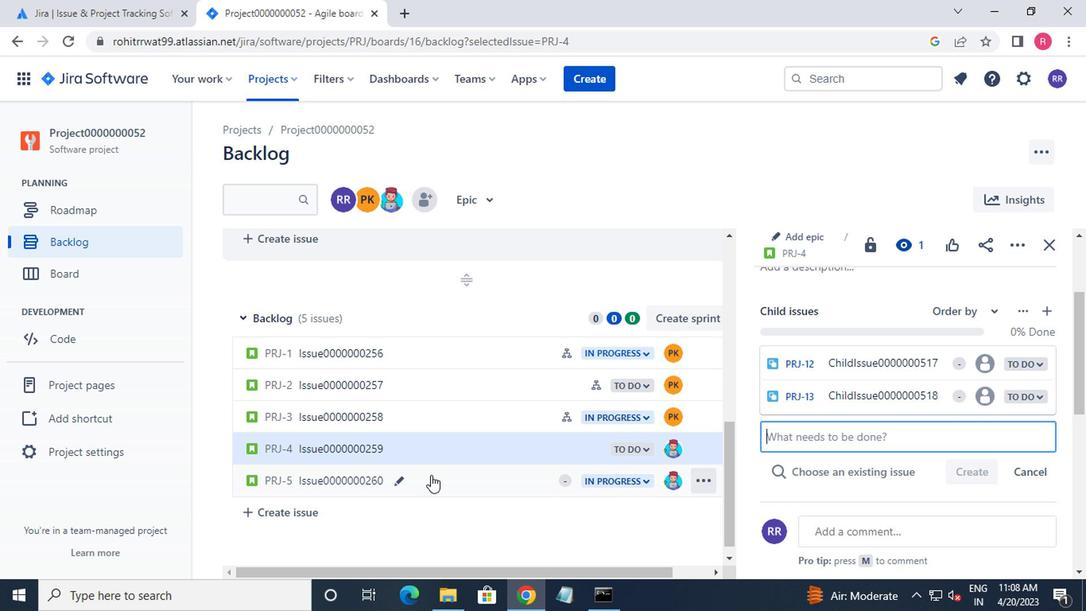 
Action: Mouse pressed left at (431, 476)
Screenshot: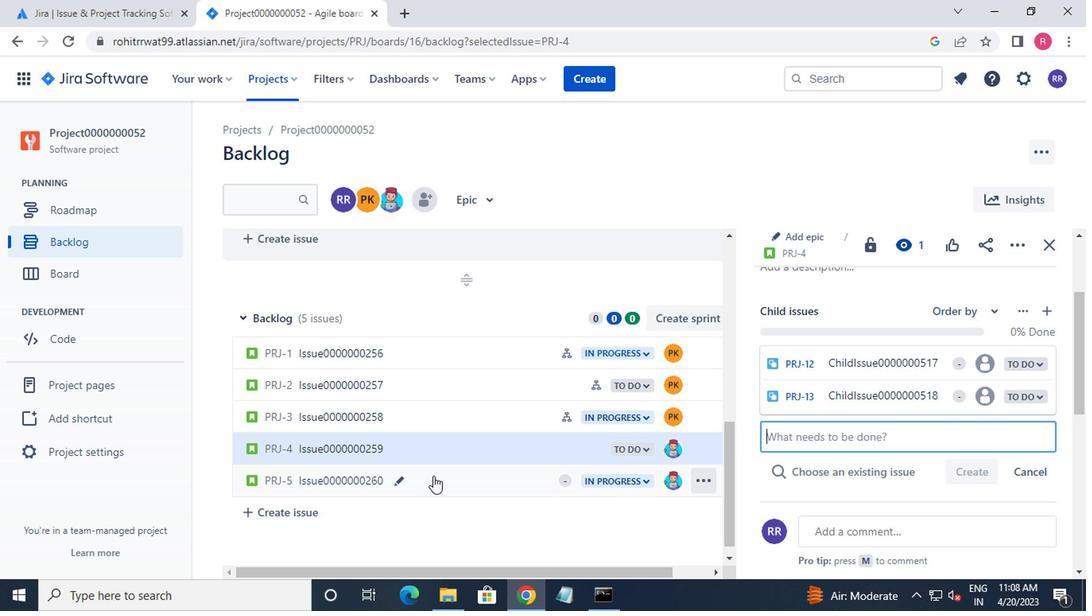 
Action: Mouse moved to (805, 330)
Screenshot: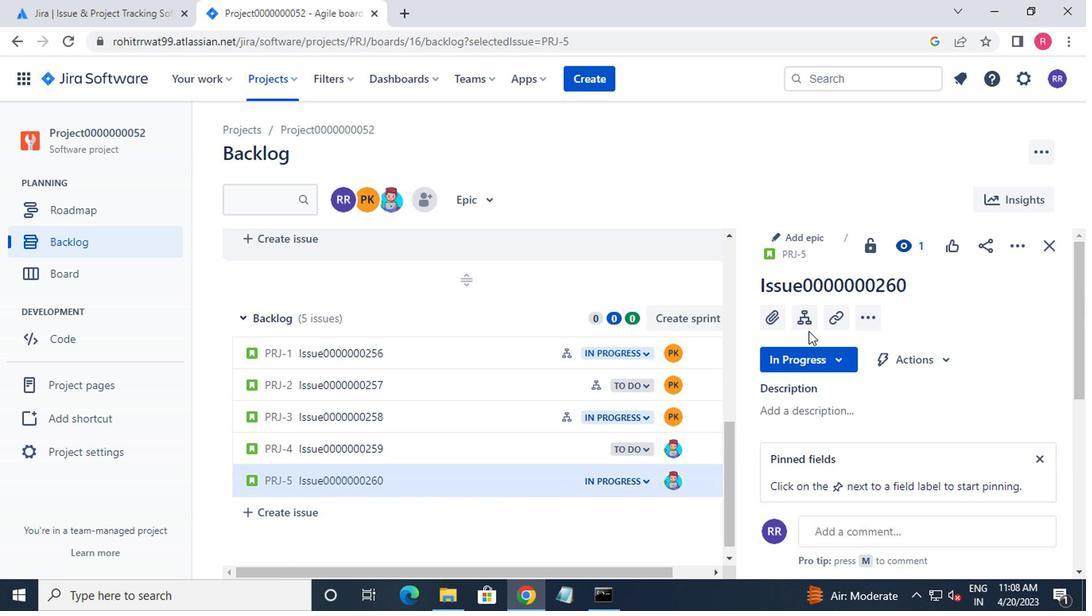 
Action: Mouse pressed left at (805, 330)
Screenshot: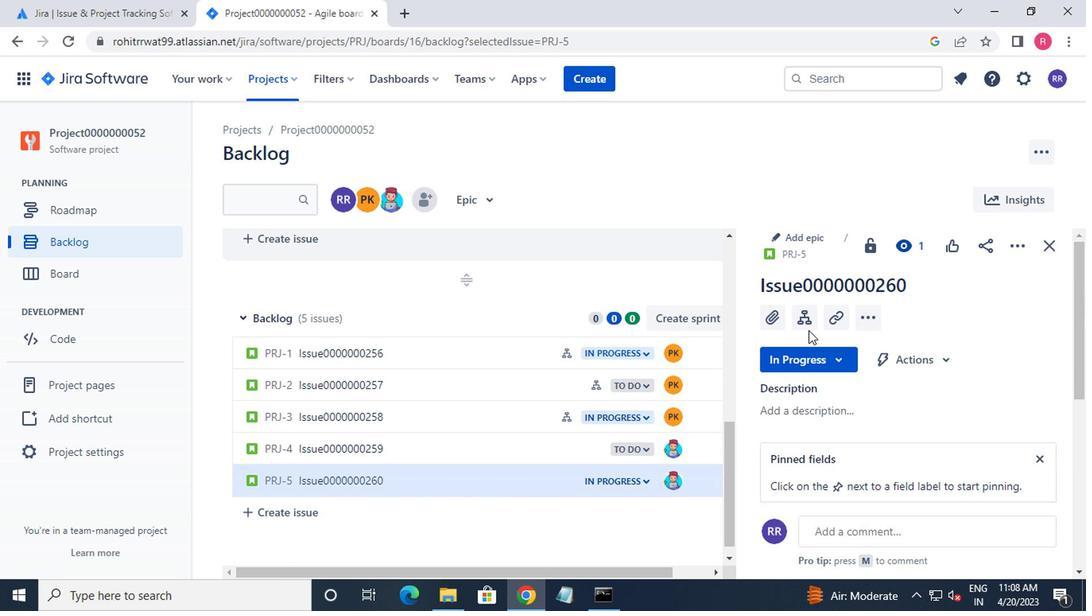 
Action: Mouse moved to (800, 307)
Screenshot: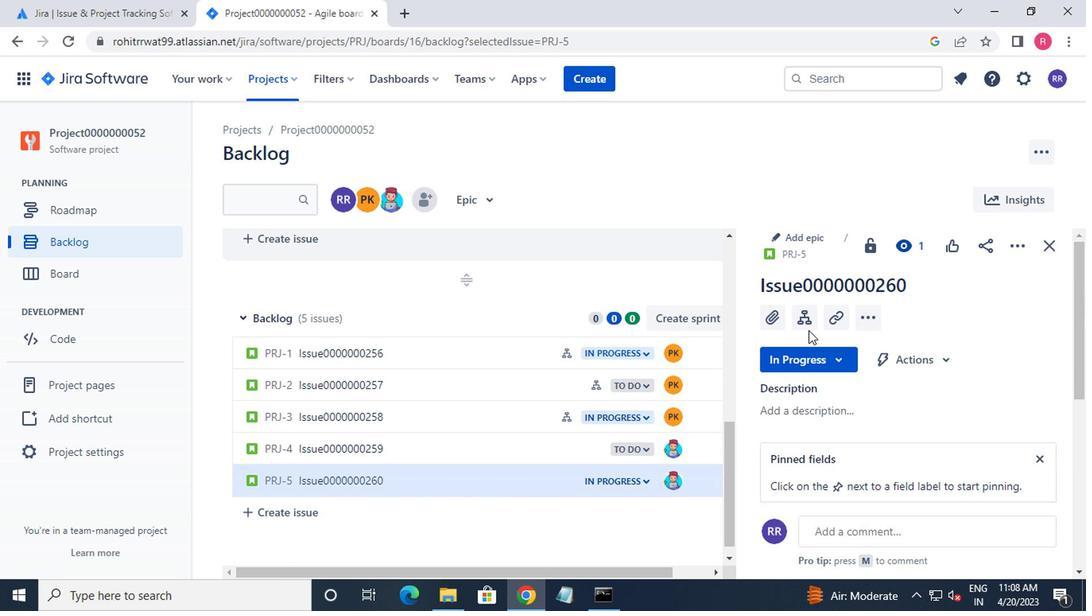 
Action: Mouse pressed left at (800, 307)
Screenshot: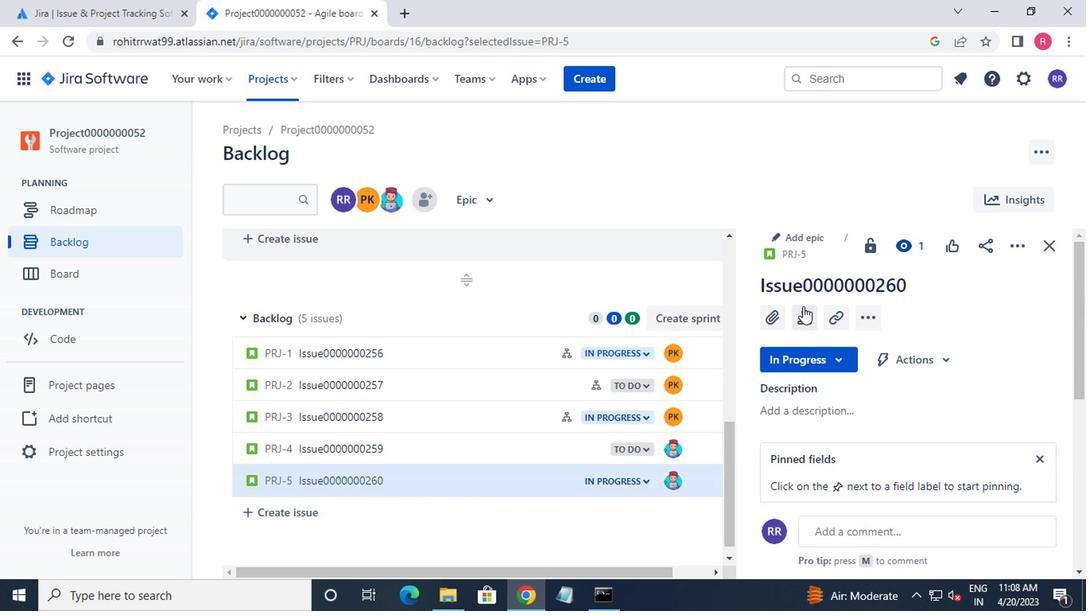 
Action: Mouse moved to (820, 324)
Screenshot: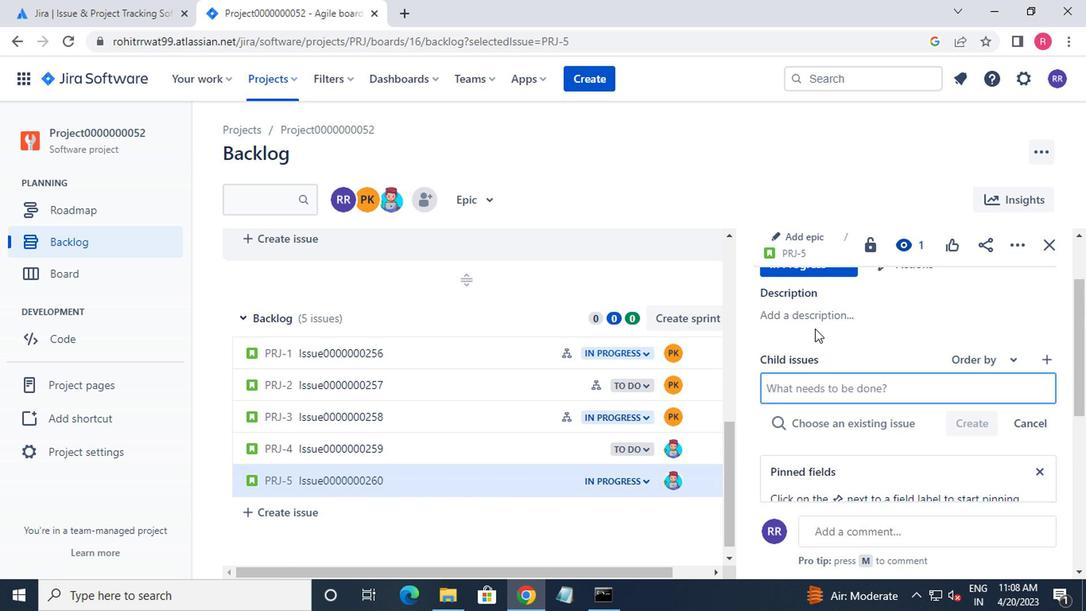 
Action: Key pressed <Key.shift>CHILD<Key.shift>ISSUE0000000519<Key.enter><Key.shift>CHILD<Key.shift>ISSUE0000000520<Key.enter>
Screenshot: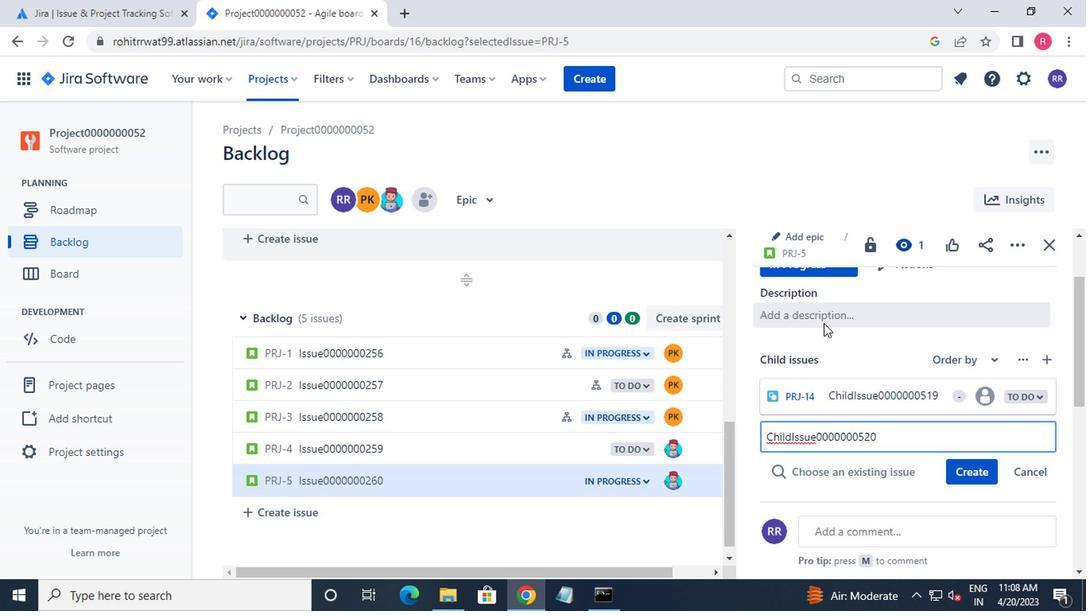 
